 Task: Find connections with filter location Rāipur with filter topic #Workwith filter profile language German with filter current company TheMathCompany with filter school D.A.V. Public School - India with filter industry Retail Art Dealers with filter service category Family Law with filter keywords title Phone Survey Conductor
Action: Mouse moved to (586, 60)
Screenshot: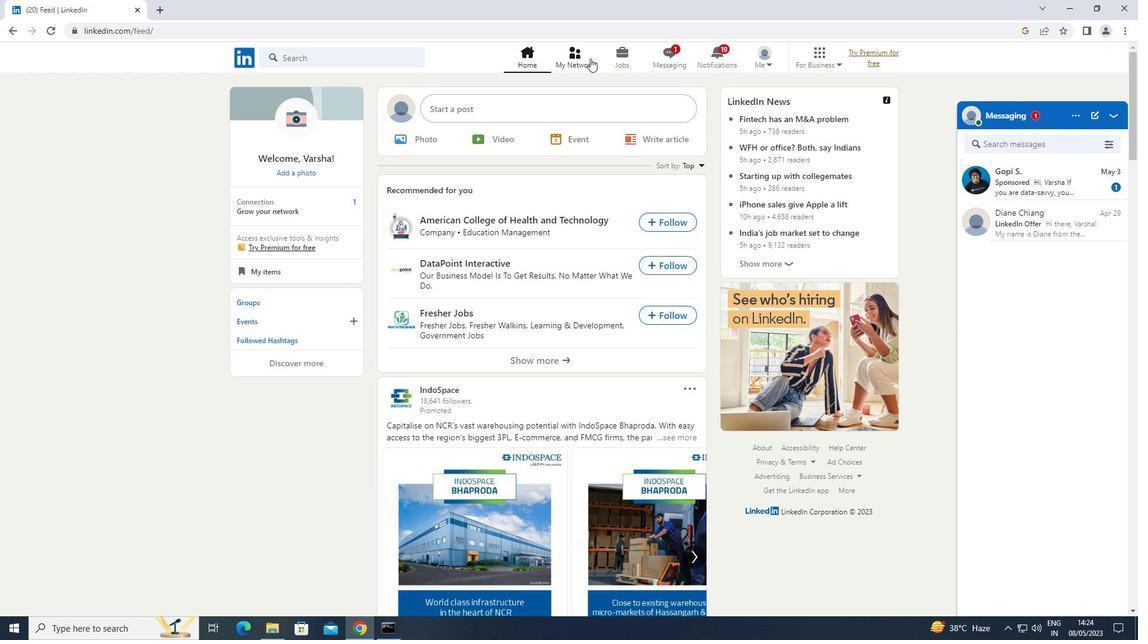 
Action: Mouse pressed left at (586, 60)
Screenshot: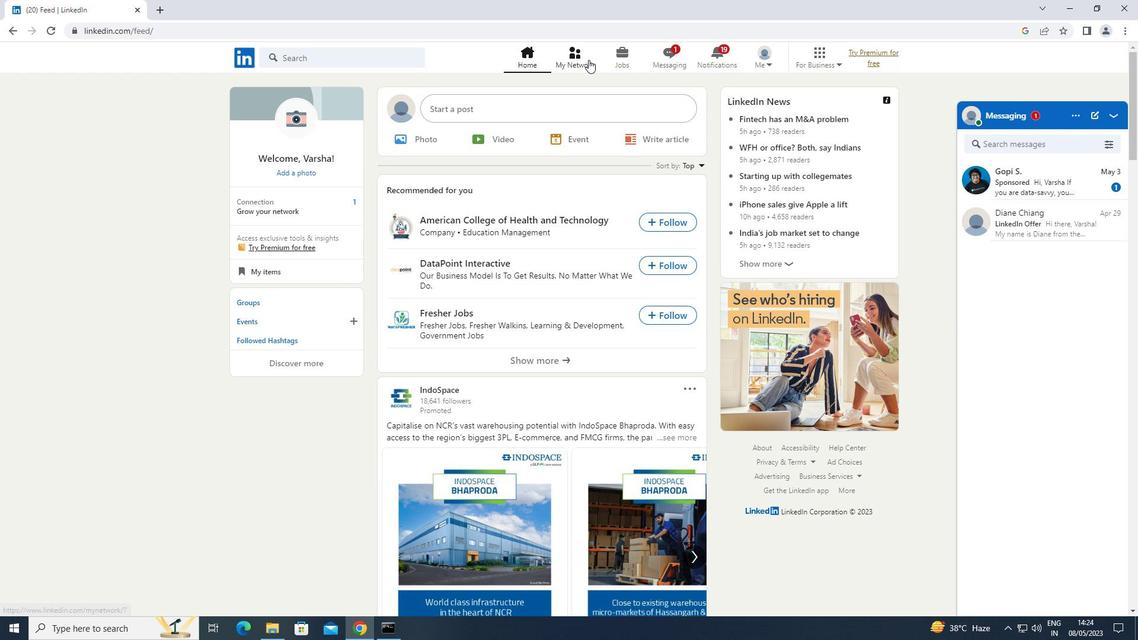 
Action: Mouse moved to (311, 120)
Screenshot: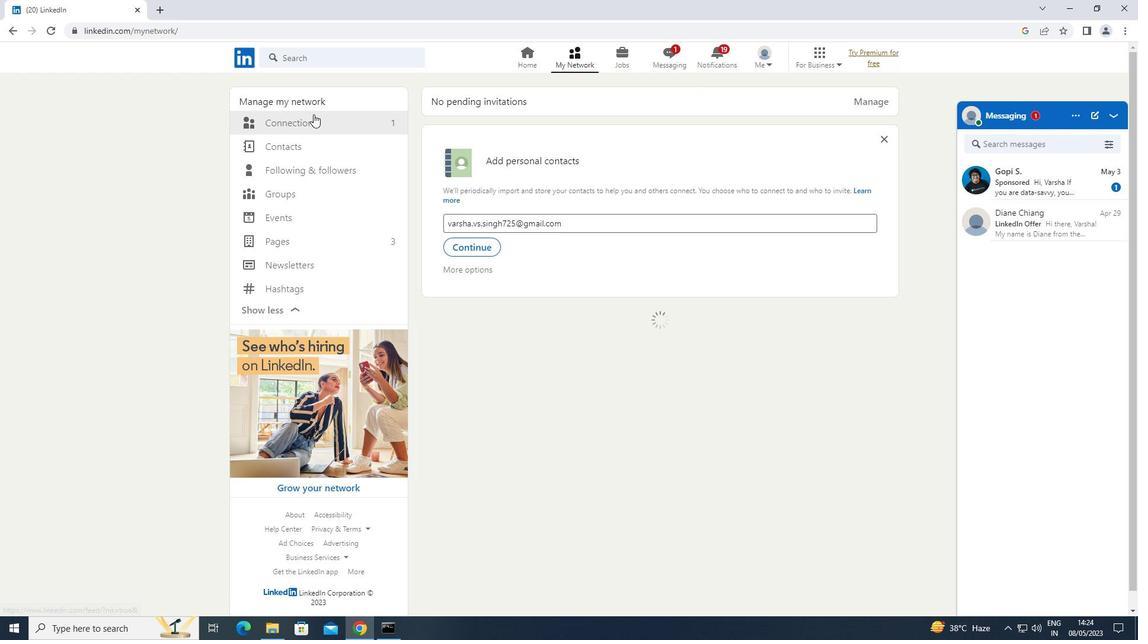 
Action: Mouse pressed left at (311, 120)
Screenshot: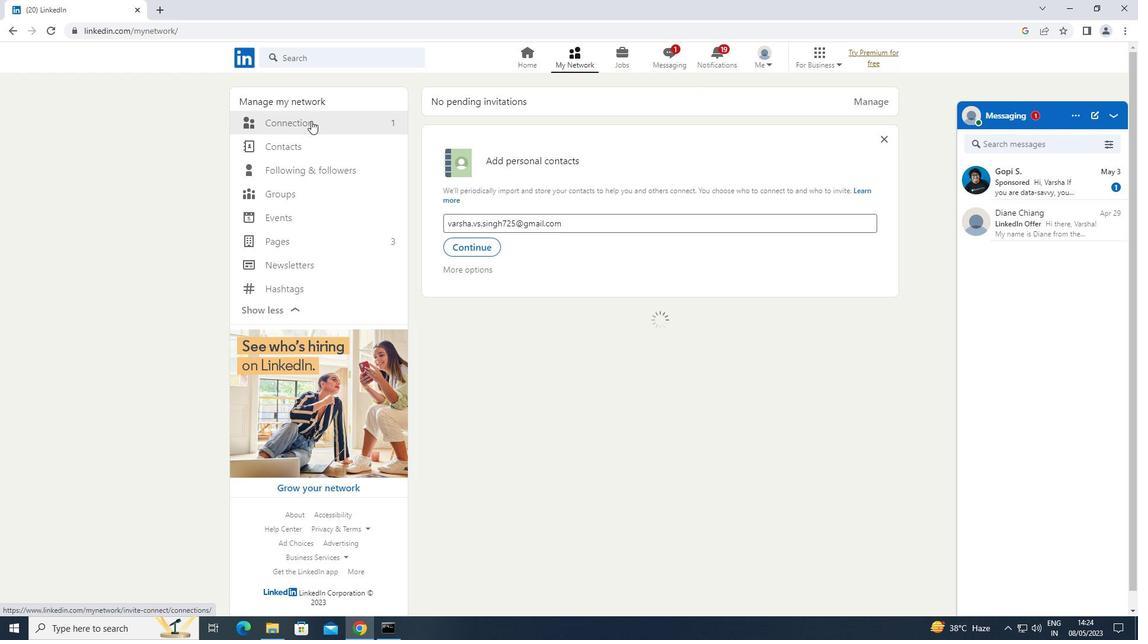 
Action: Mouse moved to (667, 121)
Screenshot: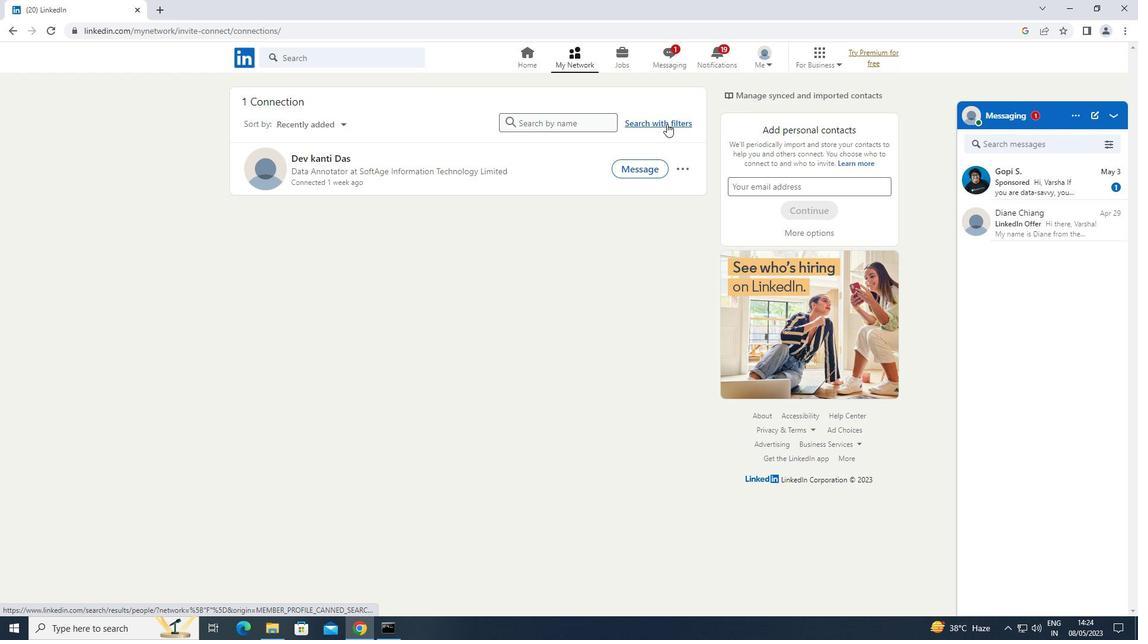 
Action: Mouse pressed left at (667, 121)
Screenshot: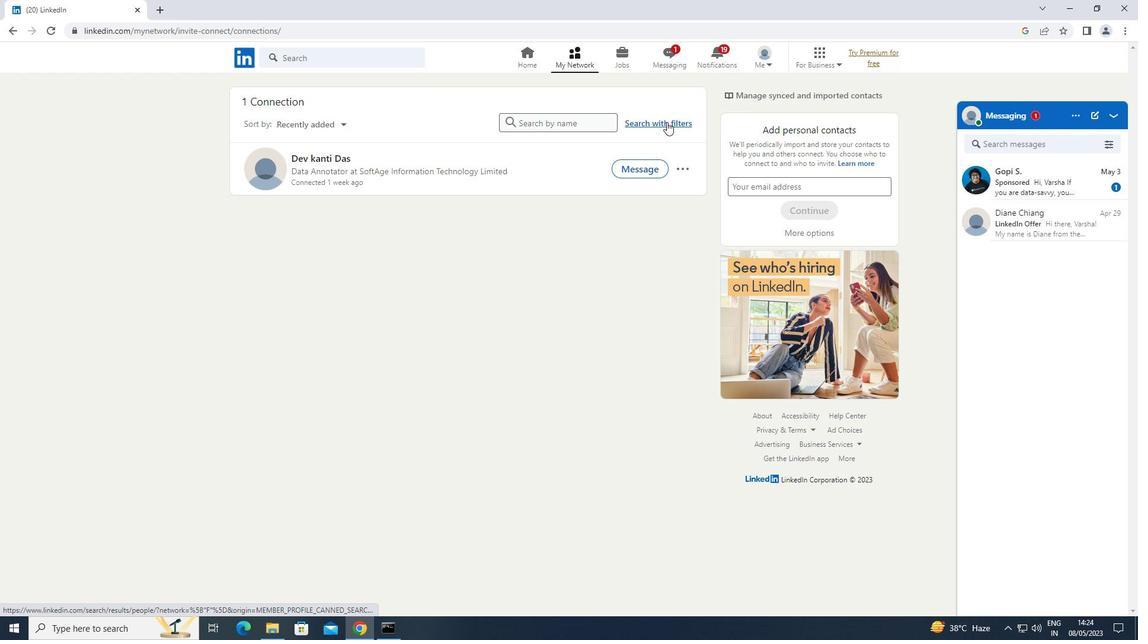 
Action: Mouse moved to (612, 94)
Screenshot: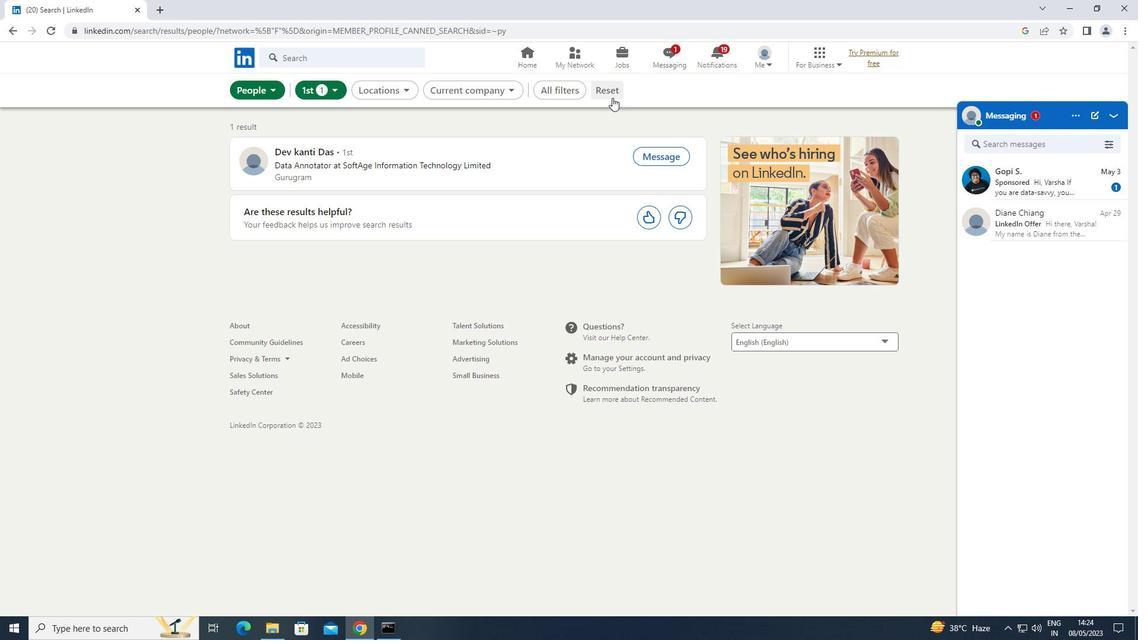 
Action: Mouse pressed left at (612, 94)
Screenshot: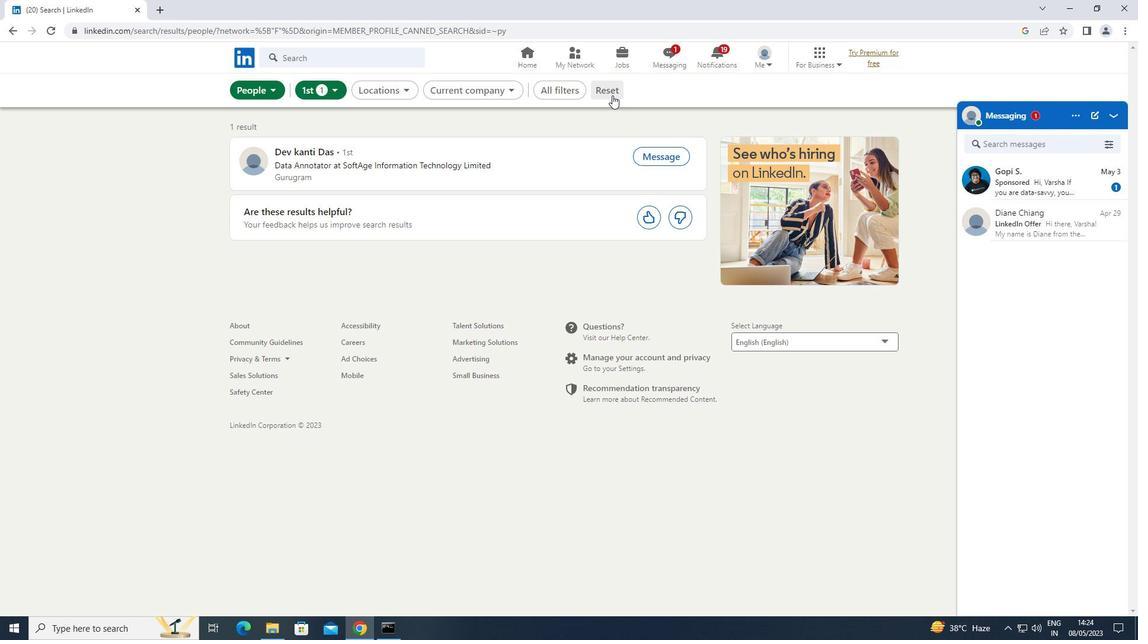 
Action: Mouse moved to (596, 94)
Screenshot: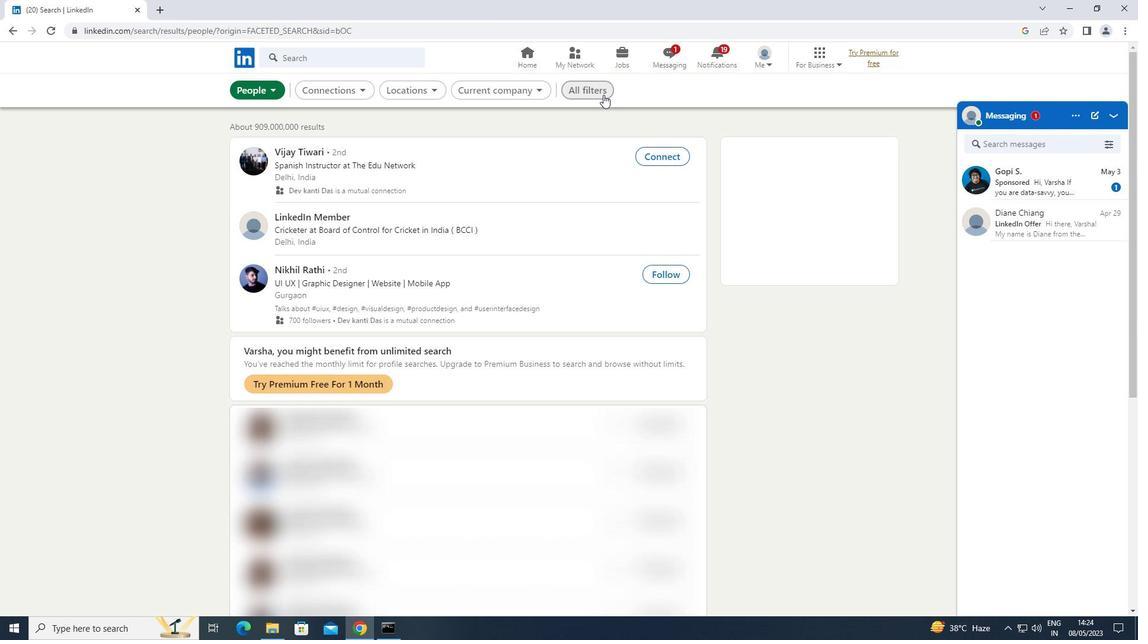 
Action: Mouse pressed left at (596, 94)
Screenshot: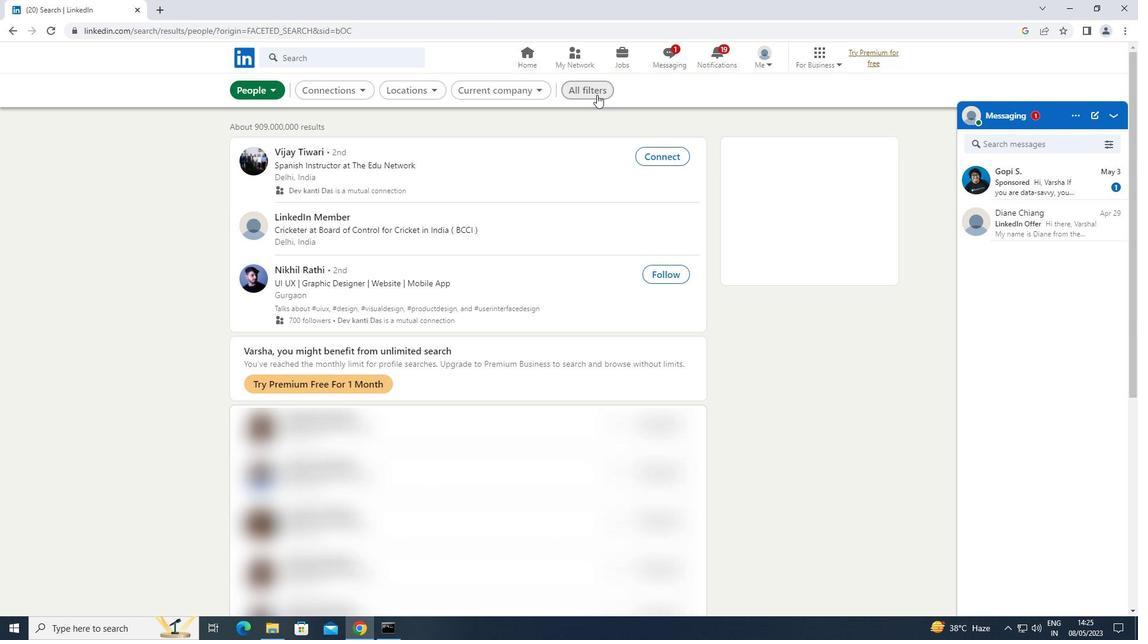 
Action: Mouse moved to (896, 260)
Screenshot: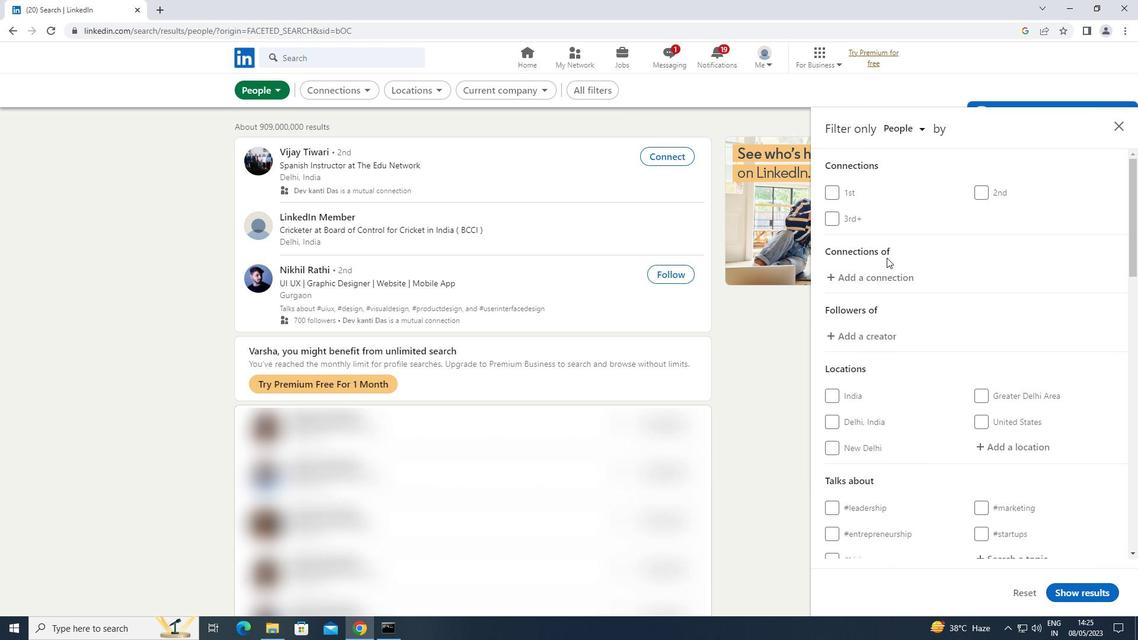 
Action: Mouse scrolled (896, 259) with delta (0, 0)
Screenshot: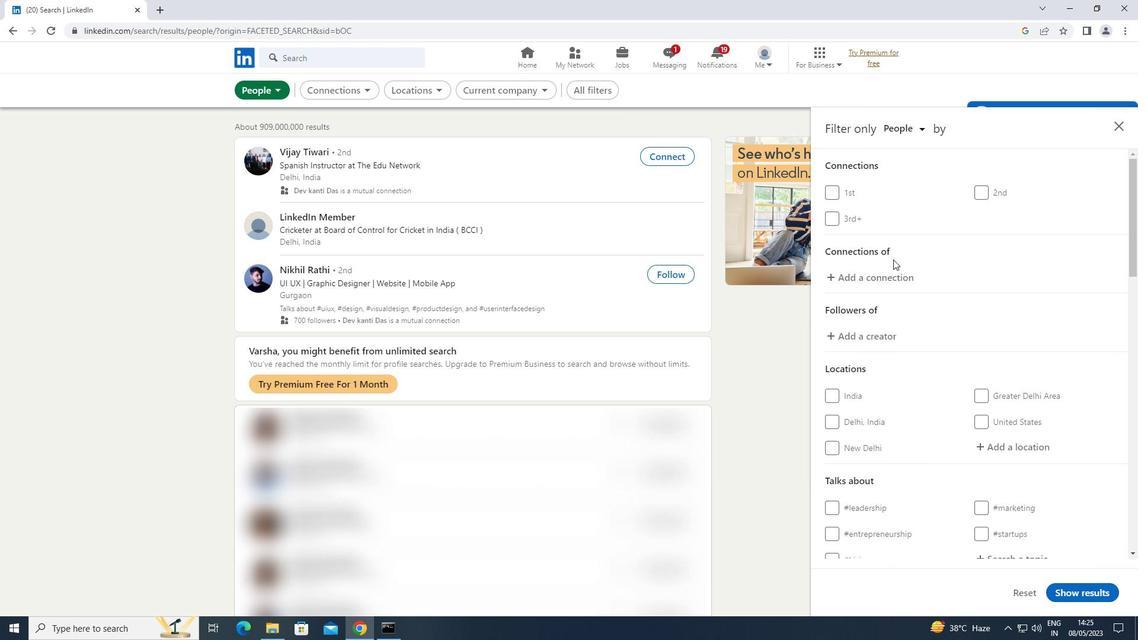 
Action: Mouse moved to (897, 260)
Screenshot: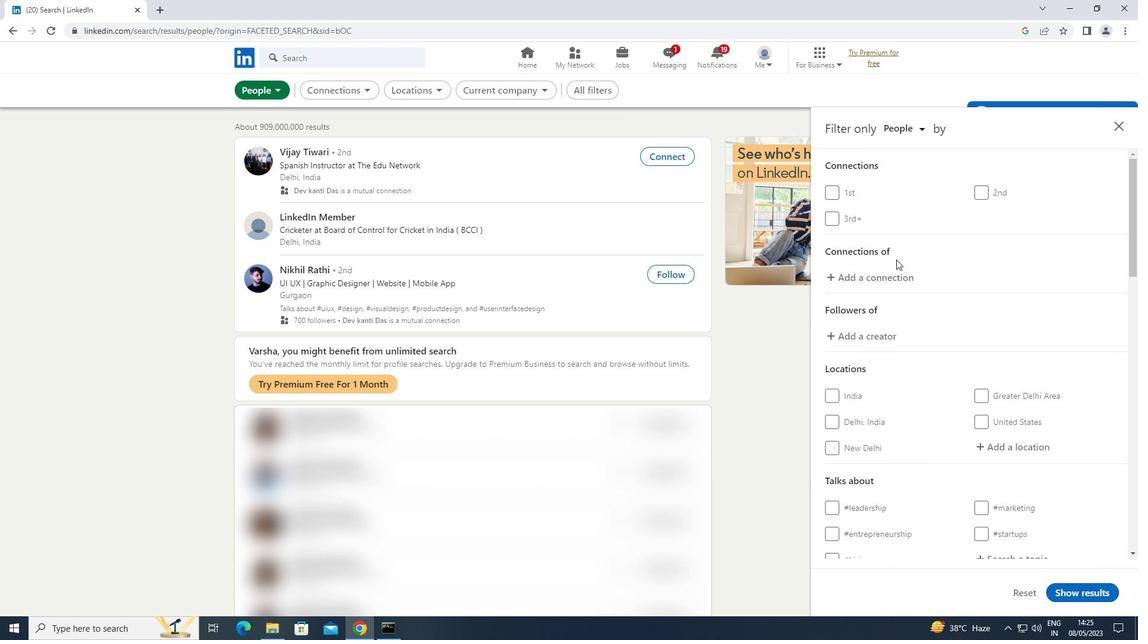 
Action: Mouse scrolled (897, 259) with delta (0, 0)
Screenshot: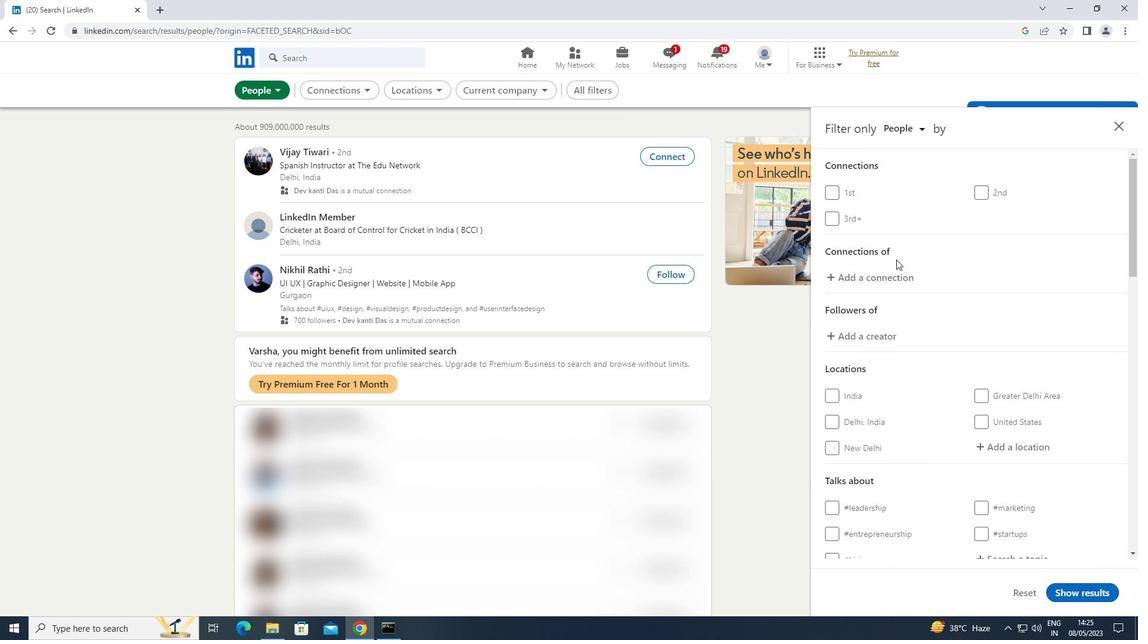 
Action: Mouse scrolled (897, 259) with delta (0, 0)
Screenshot: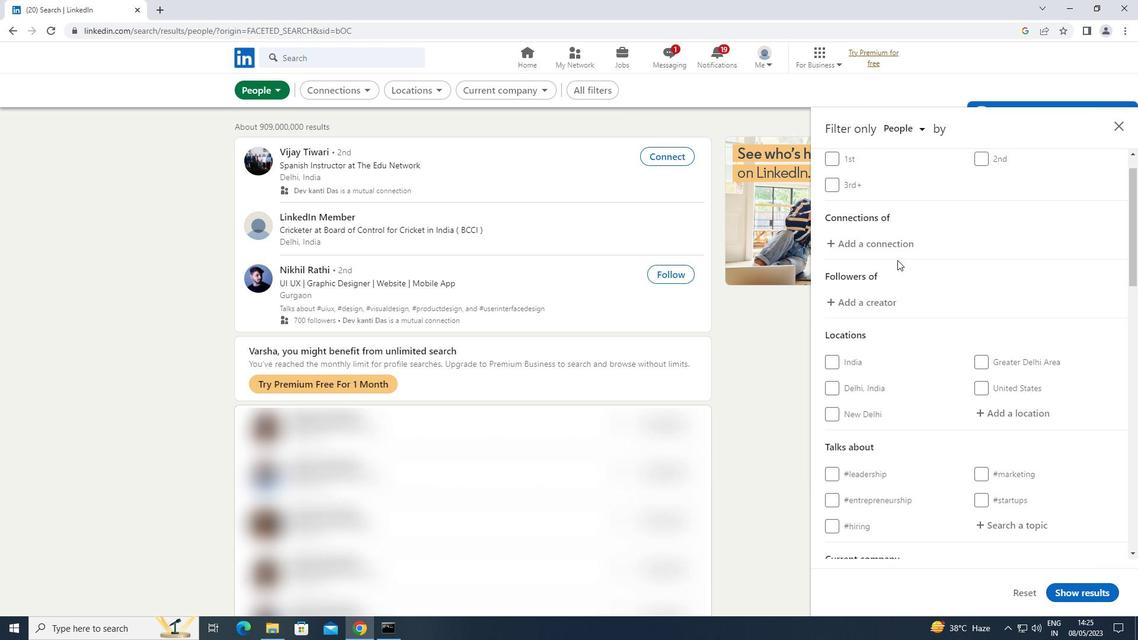 
Action: Mouse moved to (1005, 273)
Screenshot: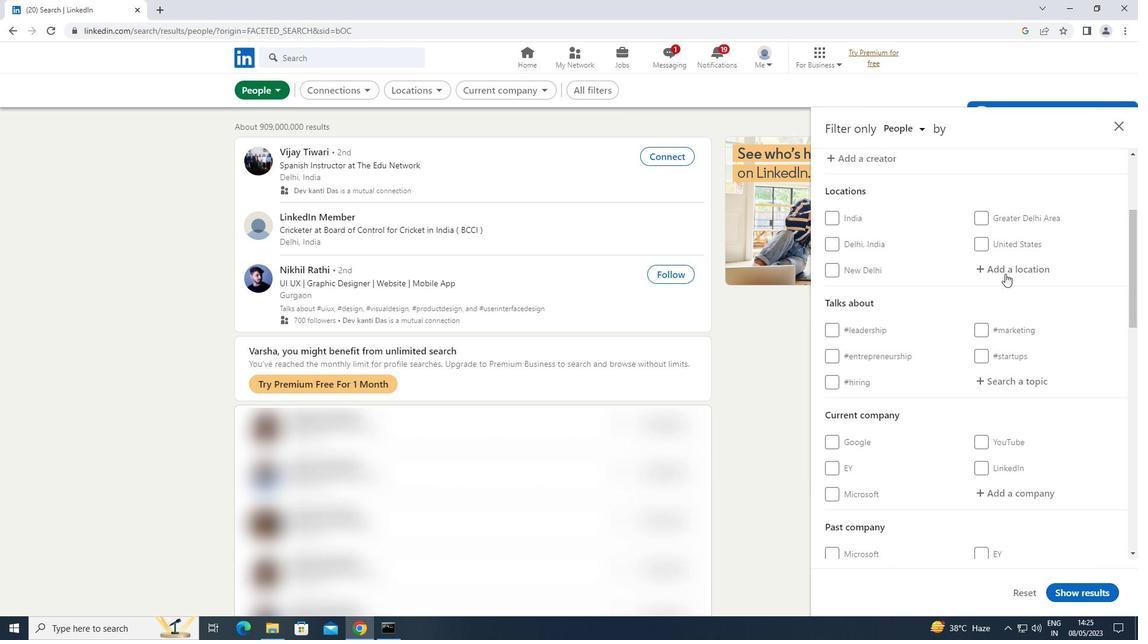 
Action: Mouse pressed left at (1005, 273)
Screenshot: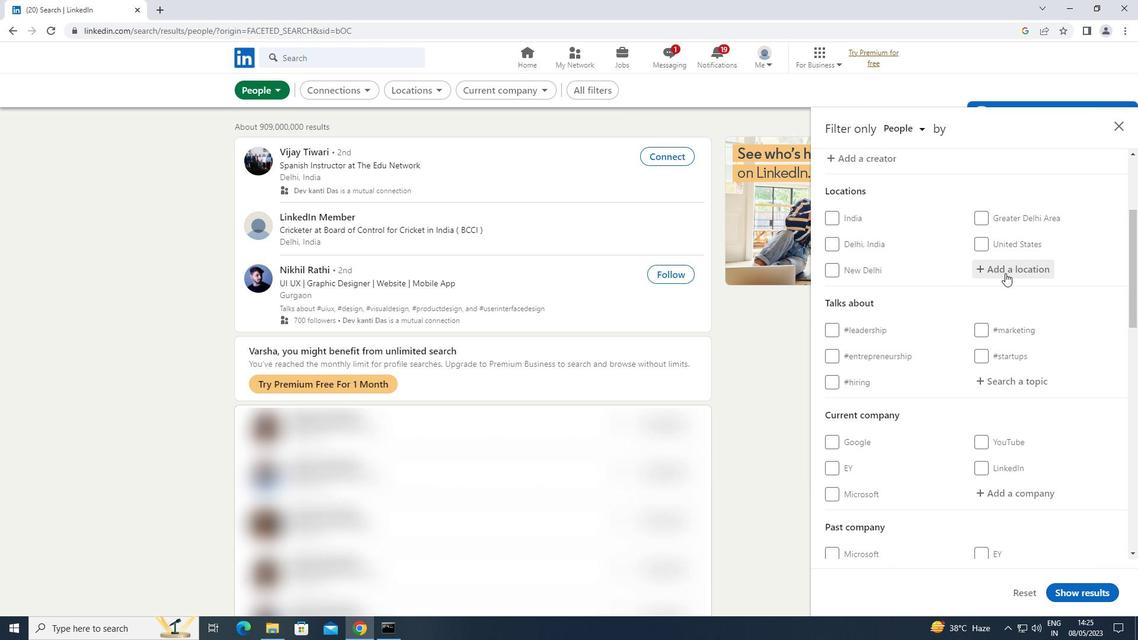 
Action: Mouse moved to (1005, 272)
Screenshot: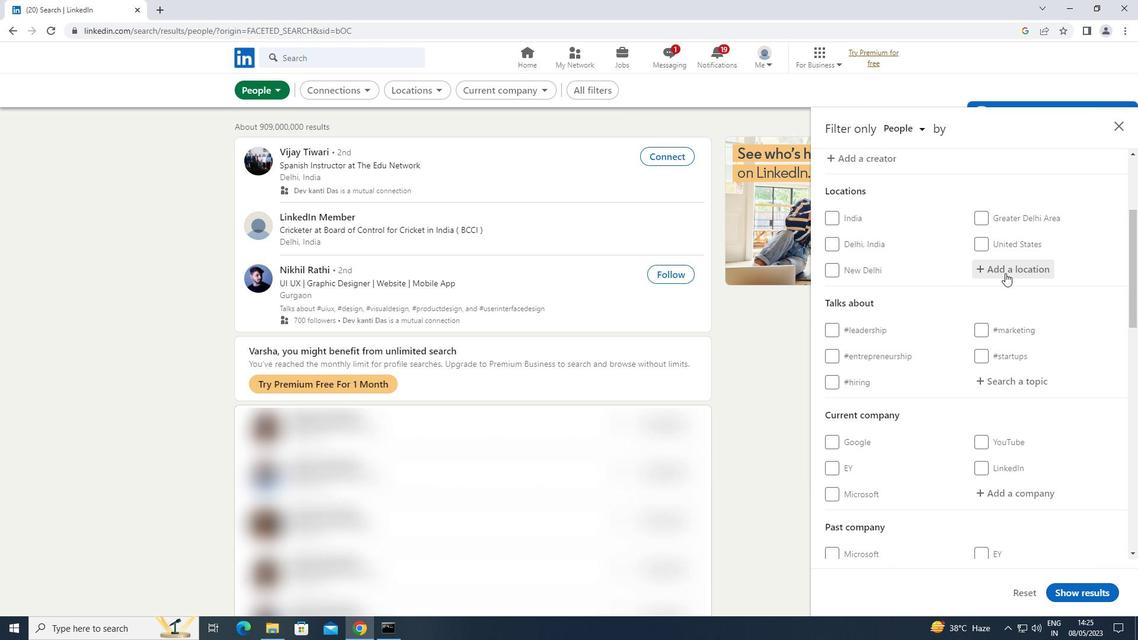 
Action: Key pressed <Key.shift>RAIPUR<Key.enter>
Screenshot: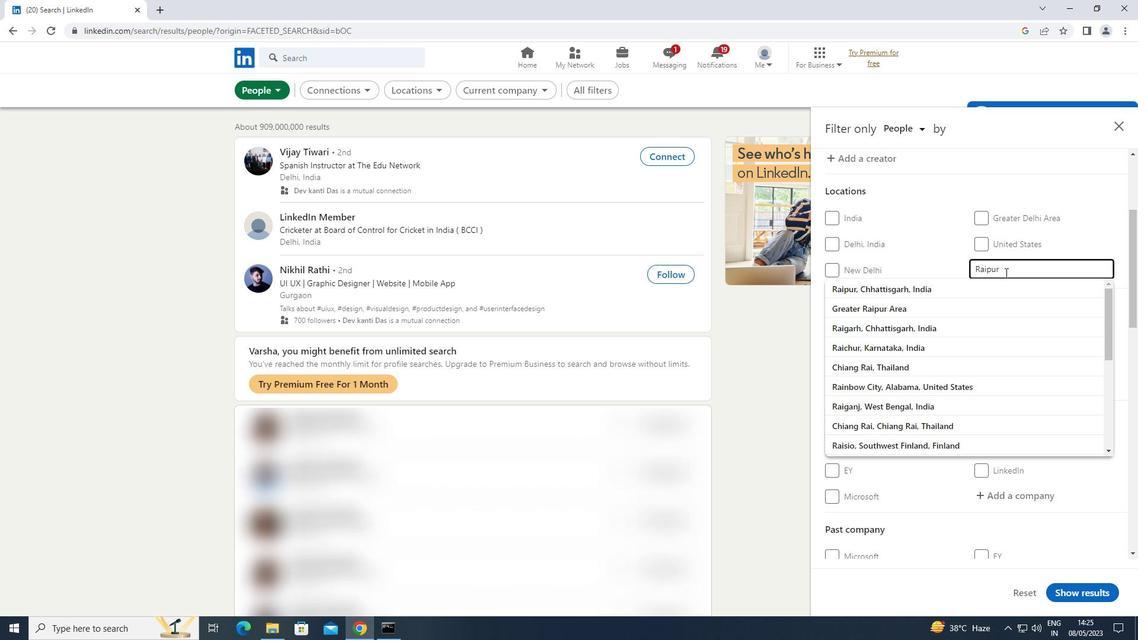 
Action: Mouse moved to (1021, 384)
Screenshot: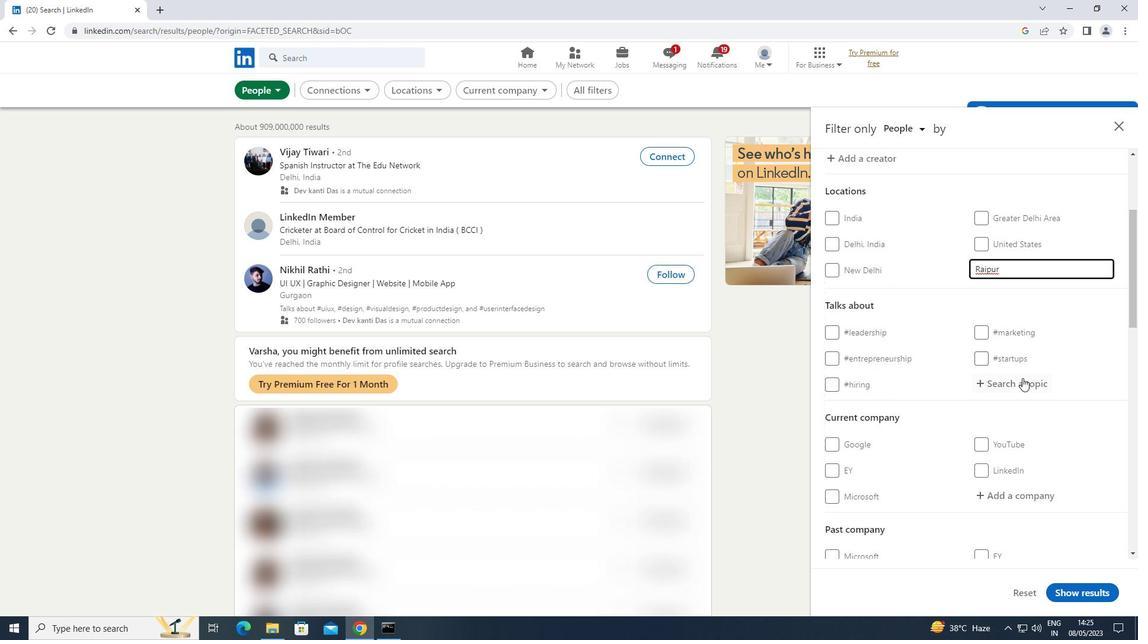 
Action: Mouse pressed left at (1021, 384)
Screenshot: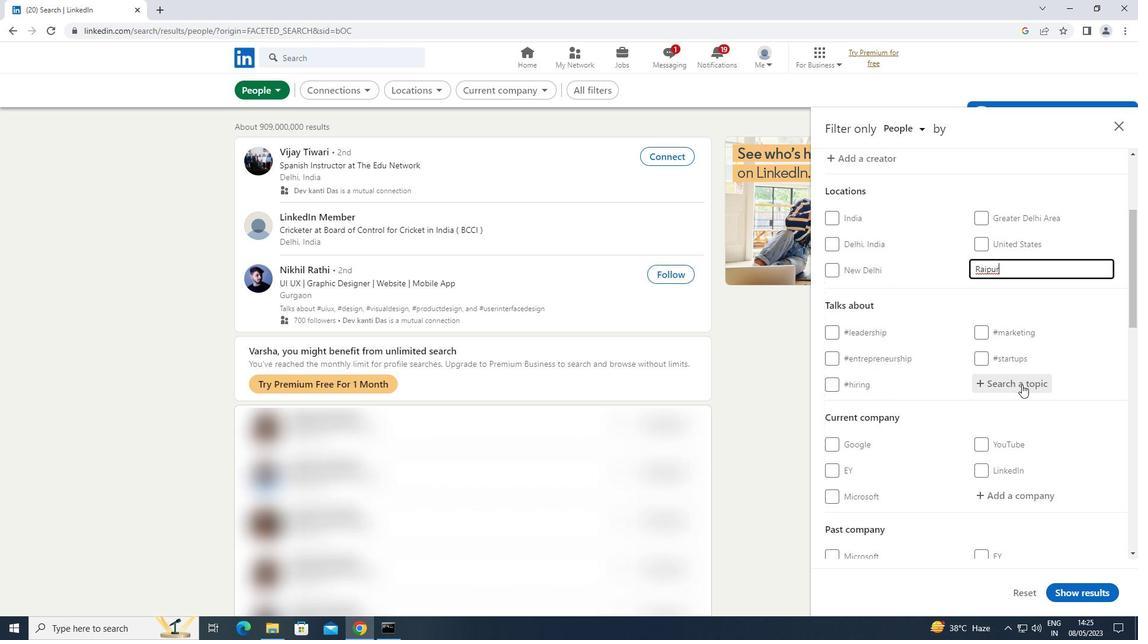 
Action: Mouse moved to (1022, 384)
Screenshot: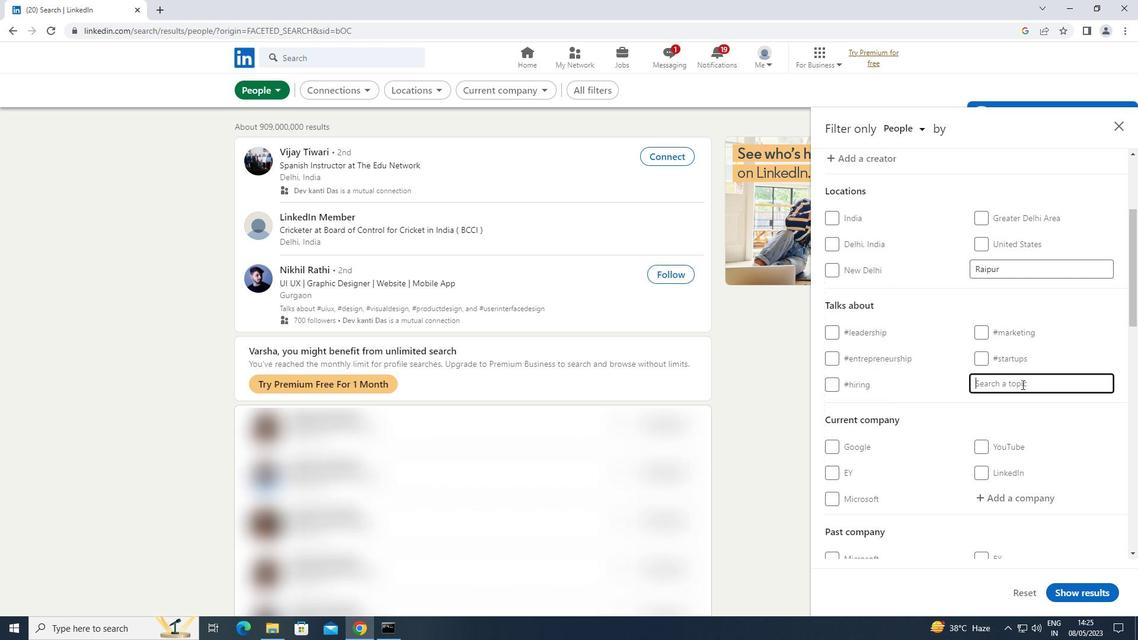 
Action: Key pressed <Key.shift>WORK
Screenshot: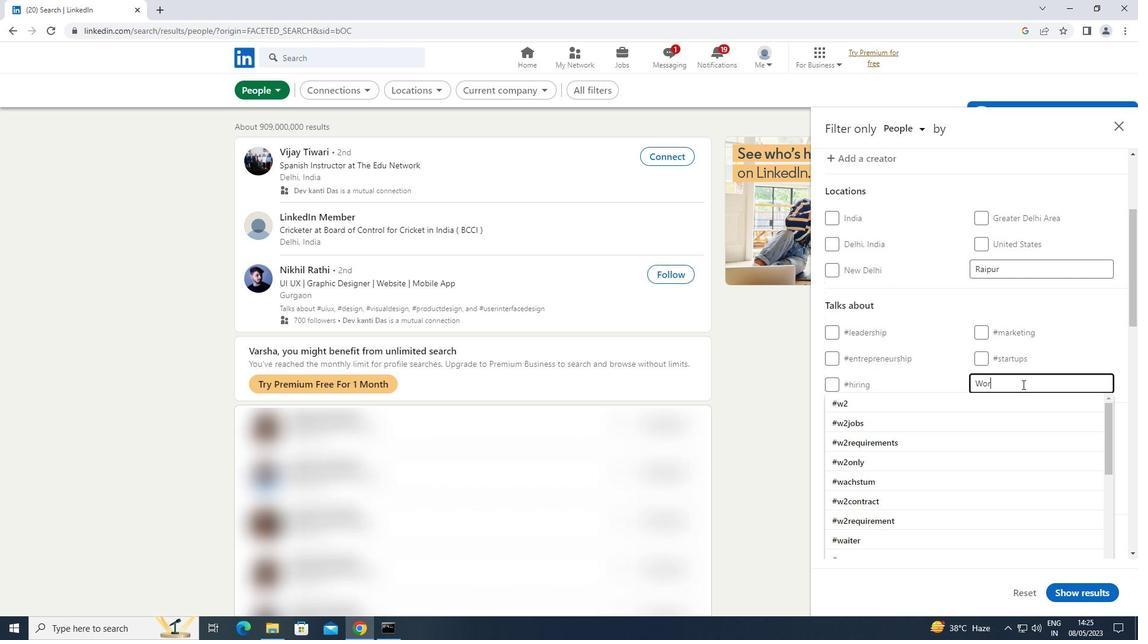 
Action: Mouse moved to (899, 400)
Screenshot: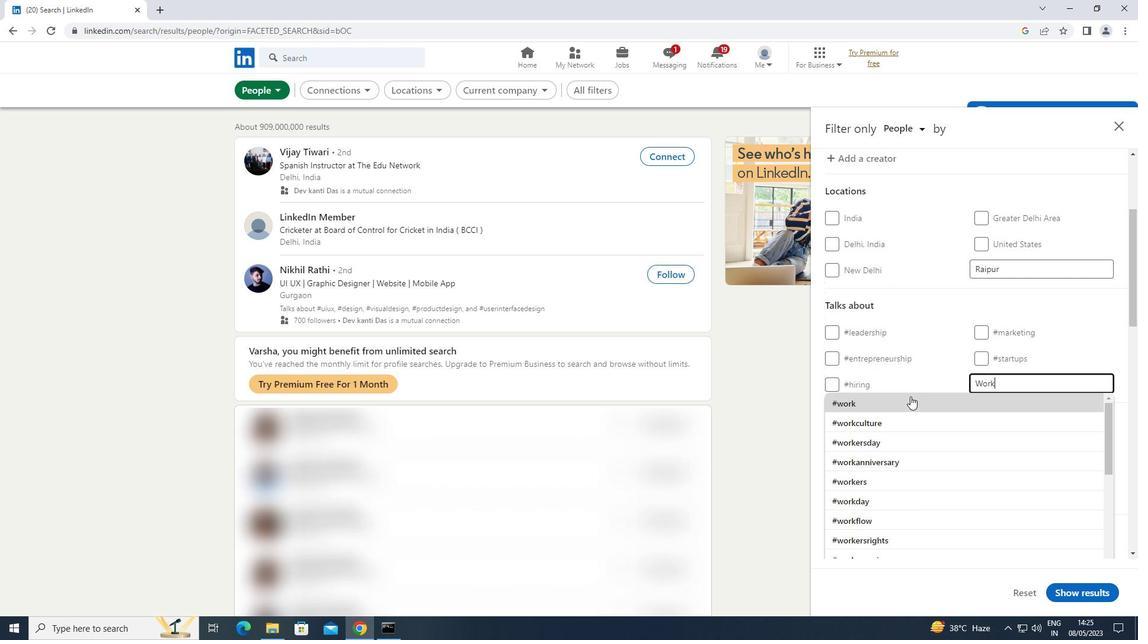 
Action: Mouse pressed left at (899, 400)
Screenshot: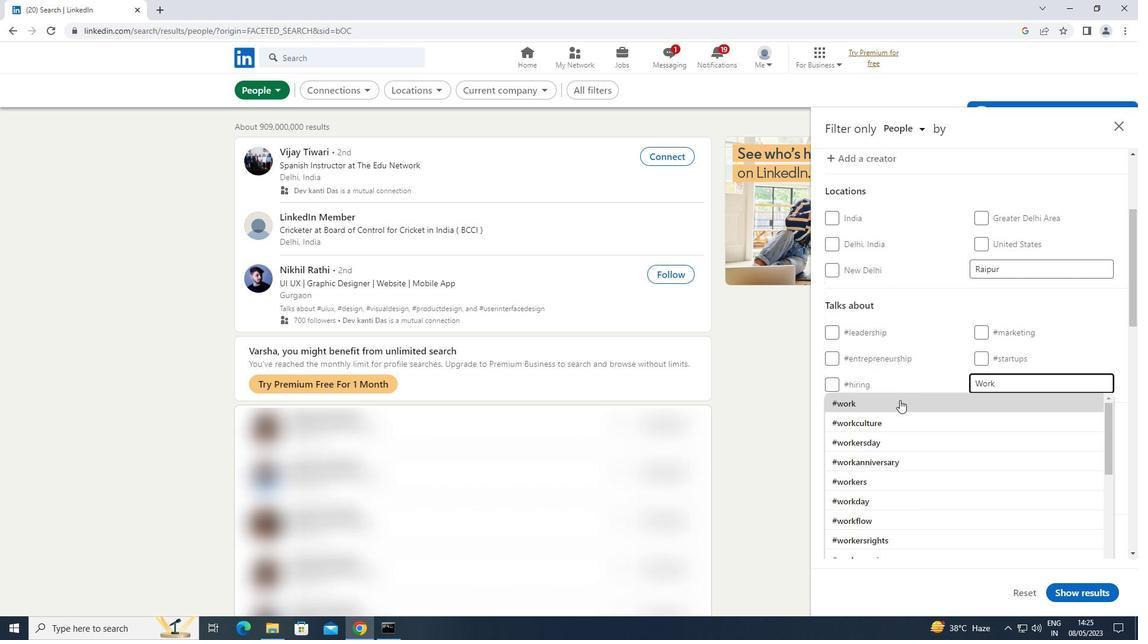 
Action: Mouse scrolled (899, 399) with delta (0, 0)
Screenshot: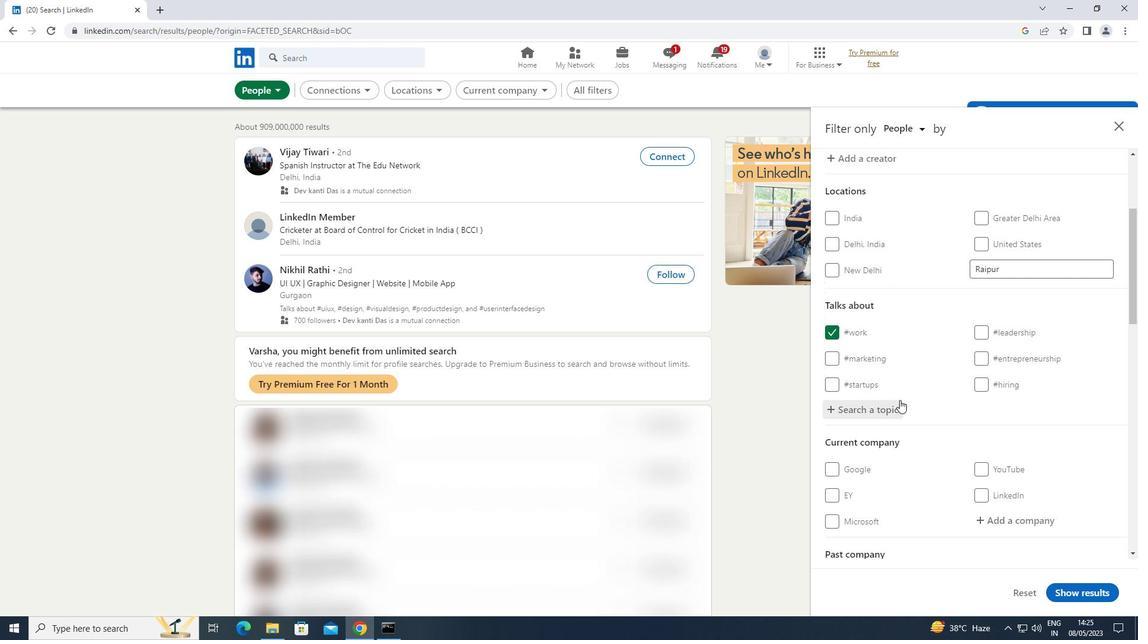 
Action: Mouse scrolled (899, 399) with delta (0, 0)
Screenshot: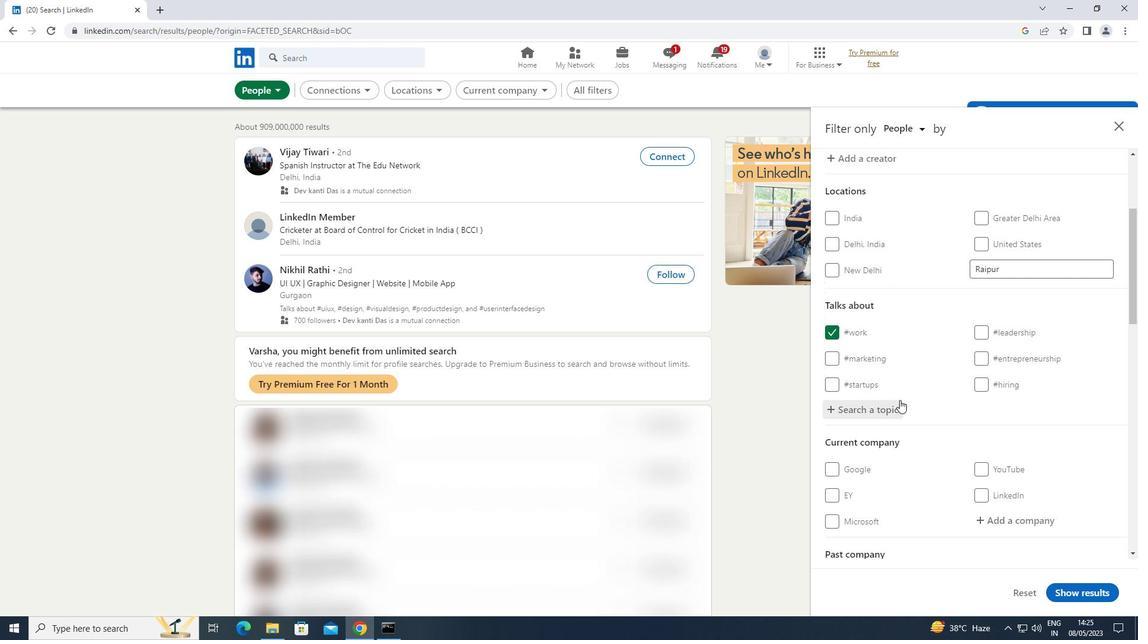 
Action: Mouse scrolled (899, 399) with delta (0, 0)
Screenshot: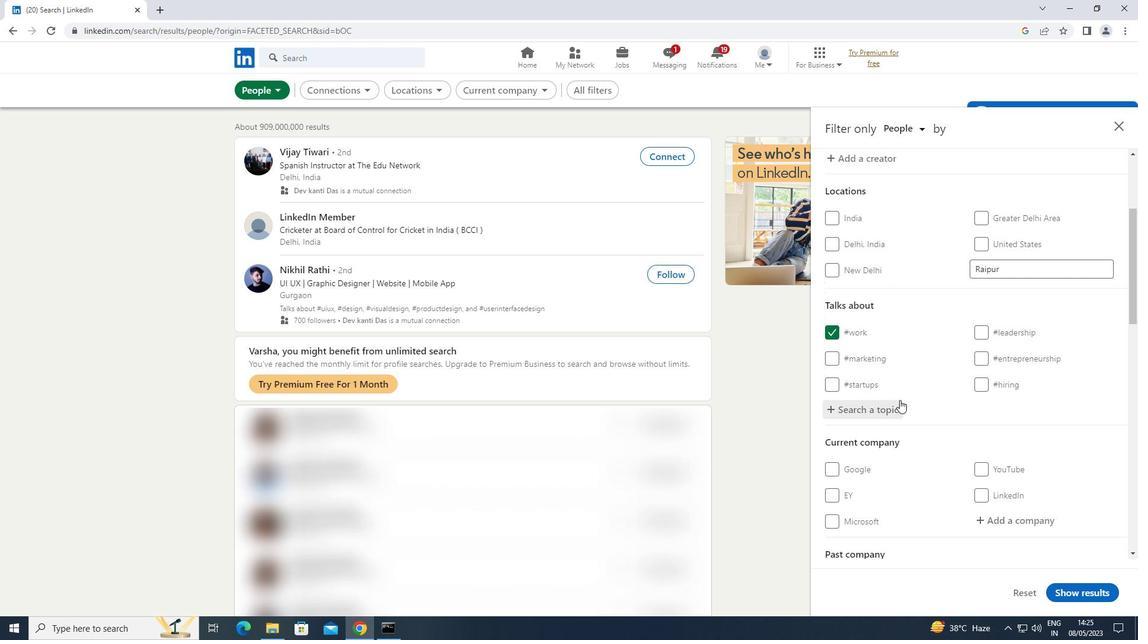 
Action: Mouse scrolled (899, 399) with delta (0, 0)
Screenshot: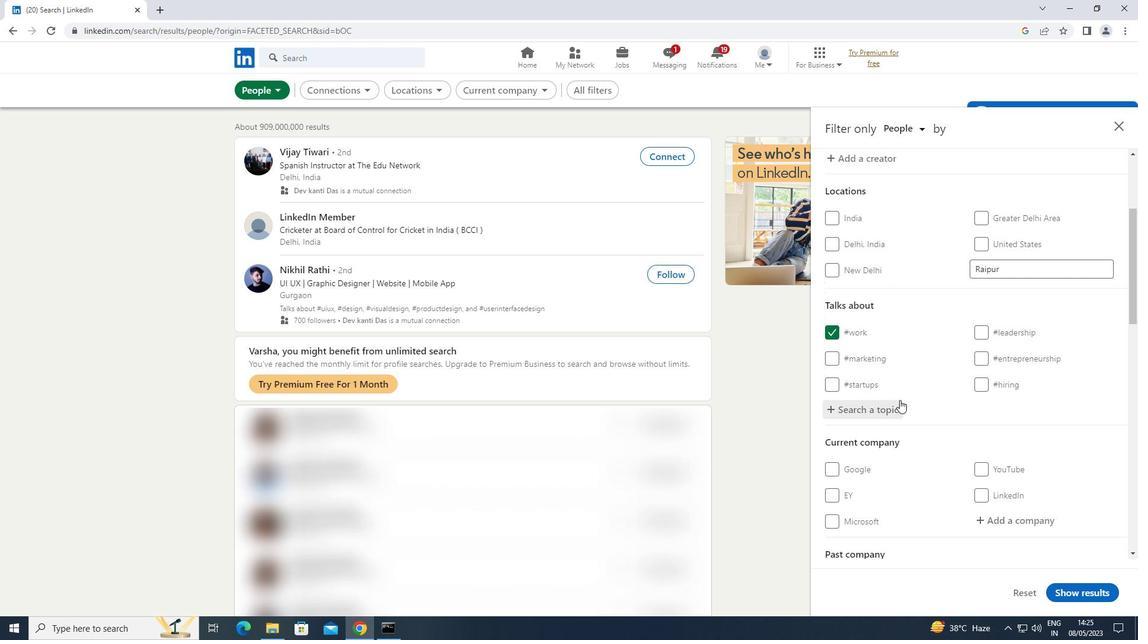 
Action: Mouse scrolled (899, 399) with delta (0, 0)
Screenshot: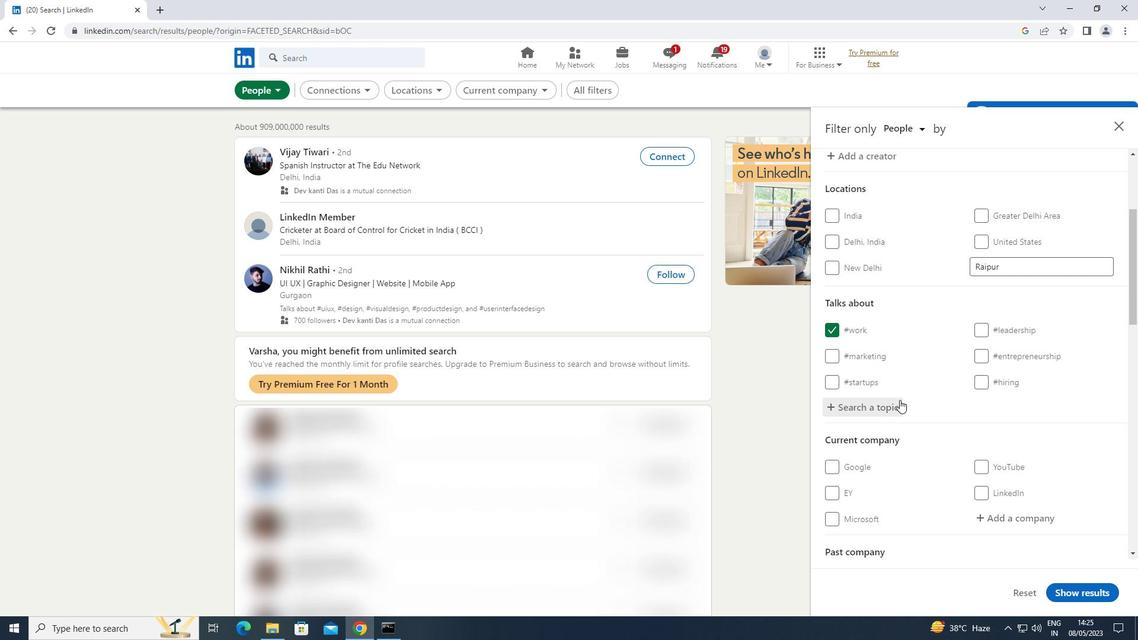 
Action: Mouse scrolled (899, 399) with delta (0, 0)
Screenshot: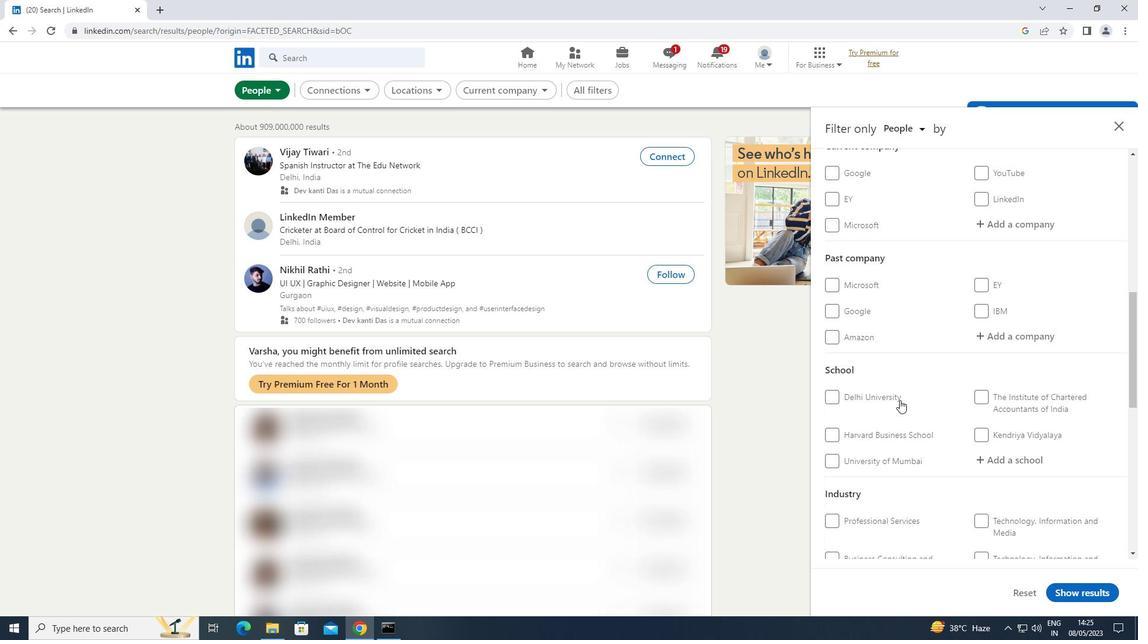 
Action: Mouse scrolled (899, 399) with delta (0, 0)
Screenshot: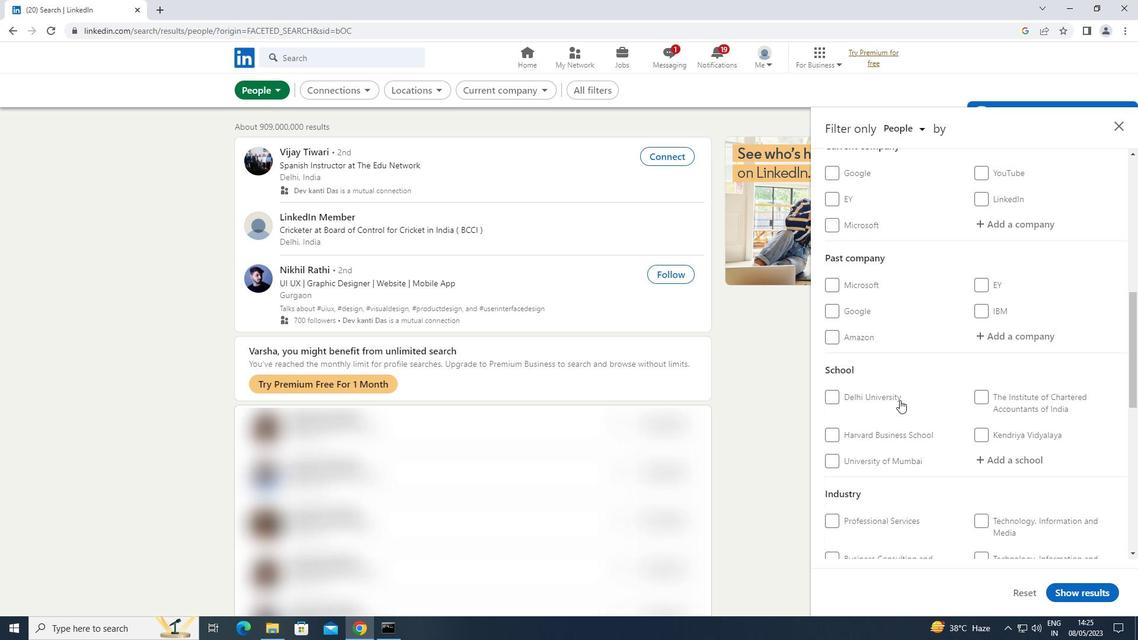 
Action: Mouse scrolled (899, 399) with delta (0, 0)
Screenshot: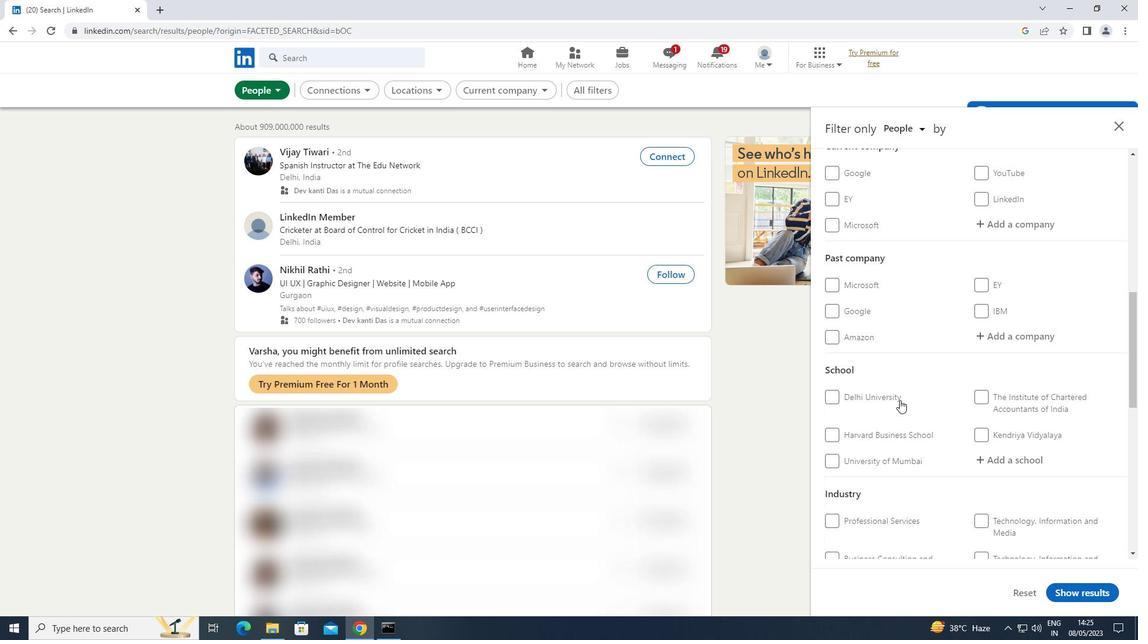 
Action: Mouse moved to (900, 400)
Screenshot: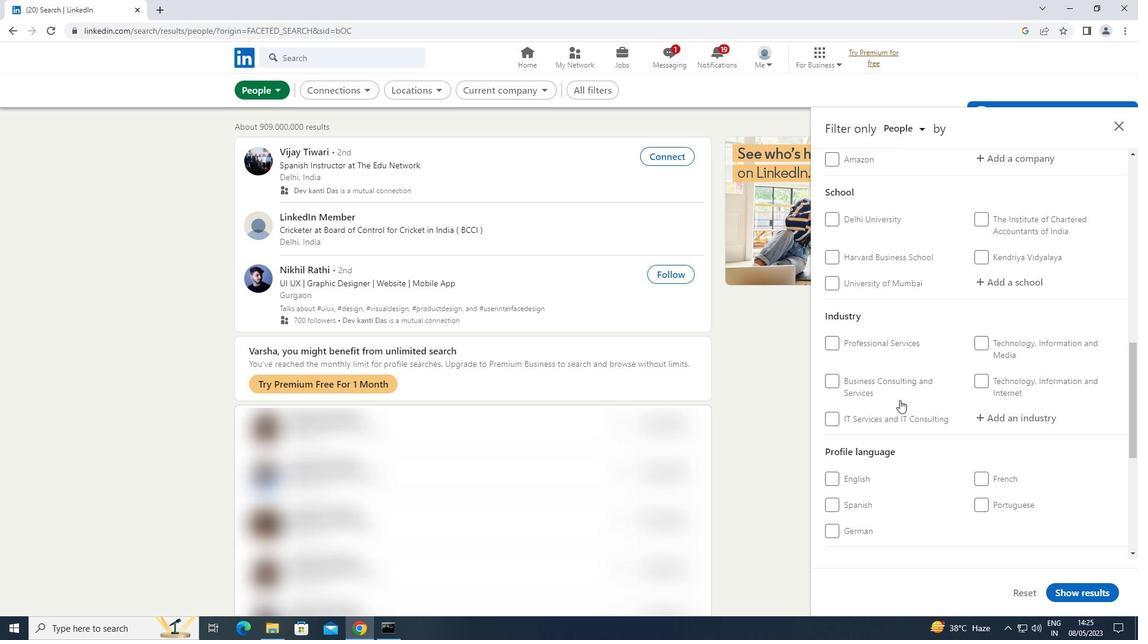 
Action: Mouse scrolled (900, 399) with delta (0, 0)
Screenshot: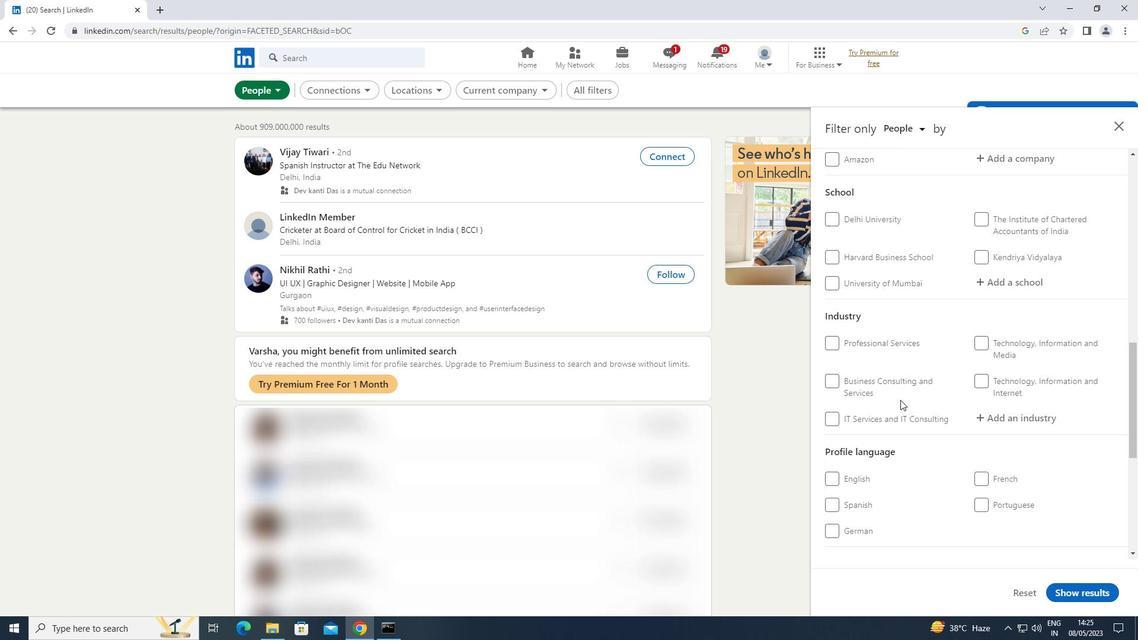 
Action: Mouse moved to (832, 470)
Screenshot: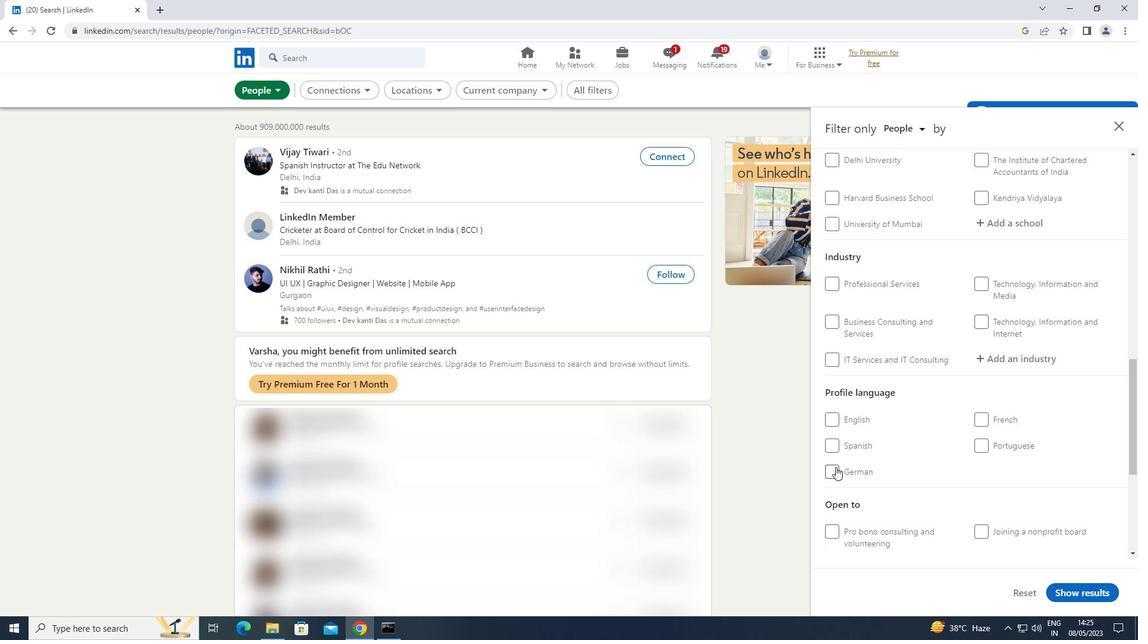 
Action: Mouse pressed left at (832, 470)
Screenshot: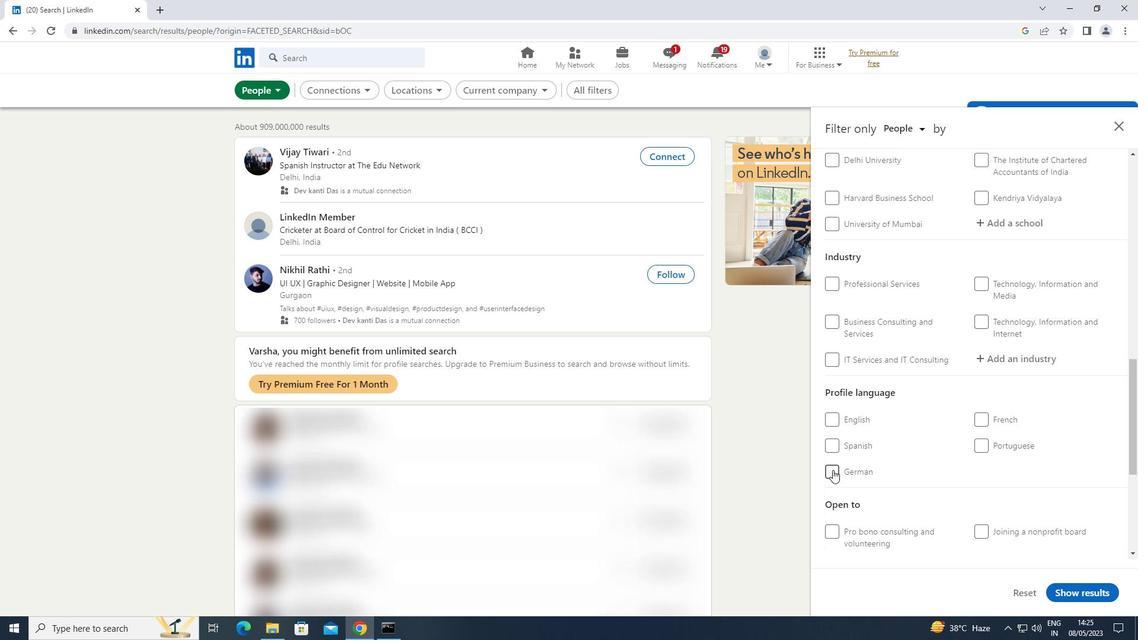 
Action: Mouse moved to (837, 465)
Screenshot: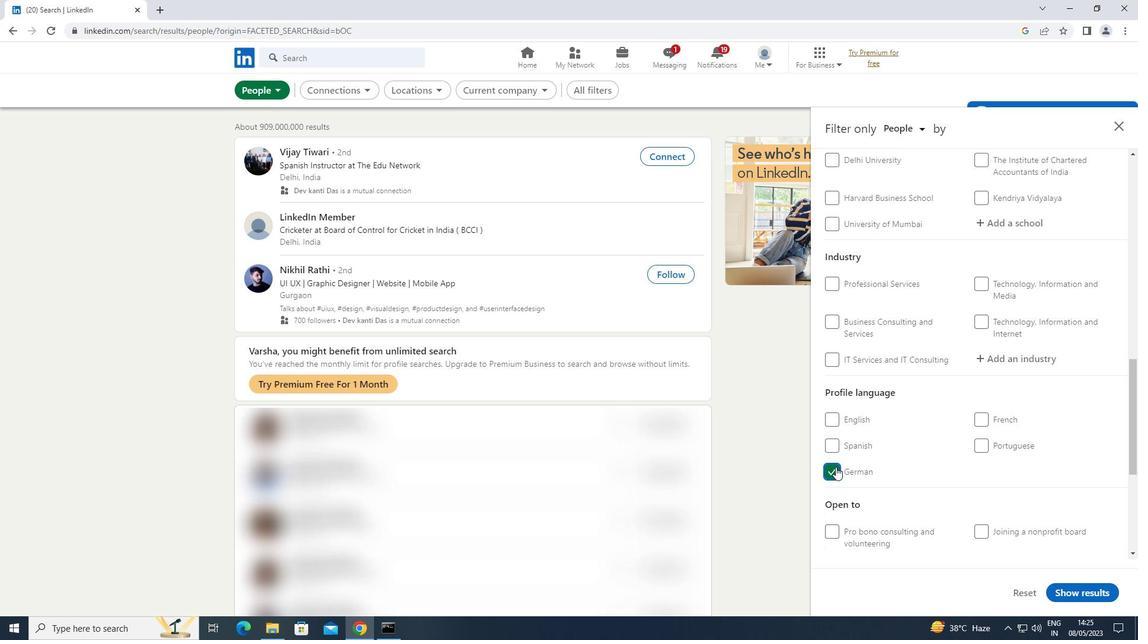 
Action: Mouse scrolled (837, 465) with delta (0, 0)
Screenshot: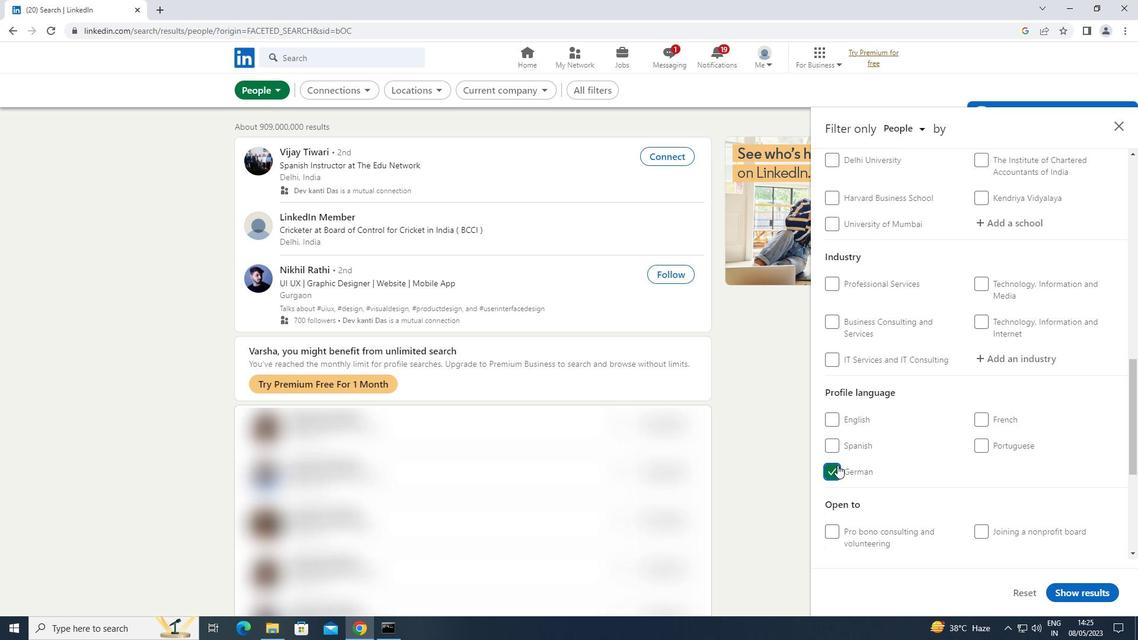 
Action: Mouse moved to (839, 463)
Screenshot: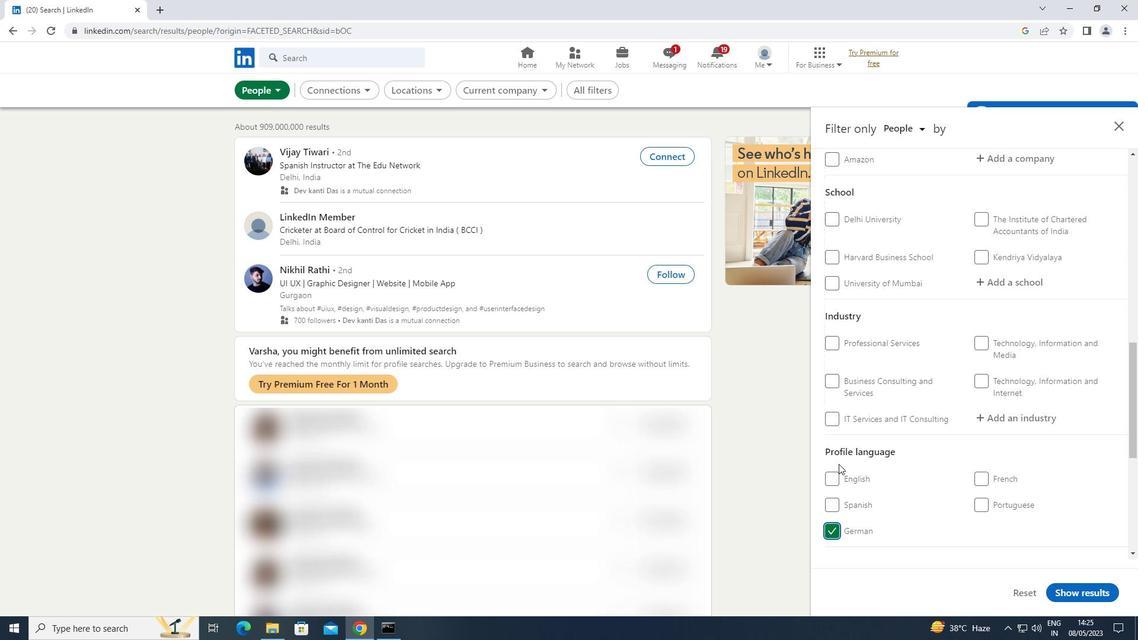 
Action: Mouse scrolled (839, 464) with delta (0, 0)
Screenshot: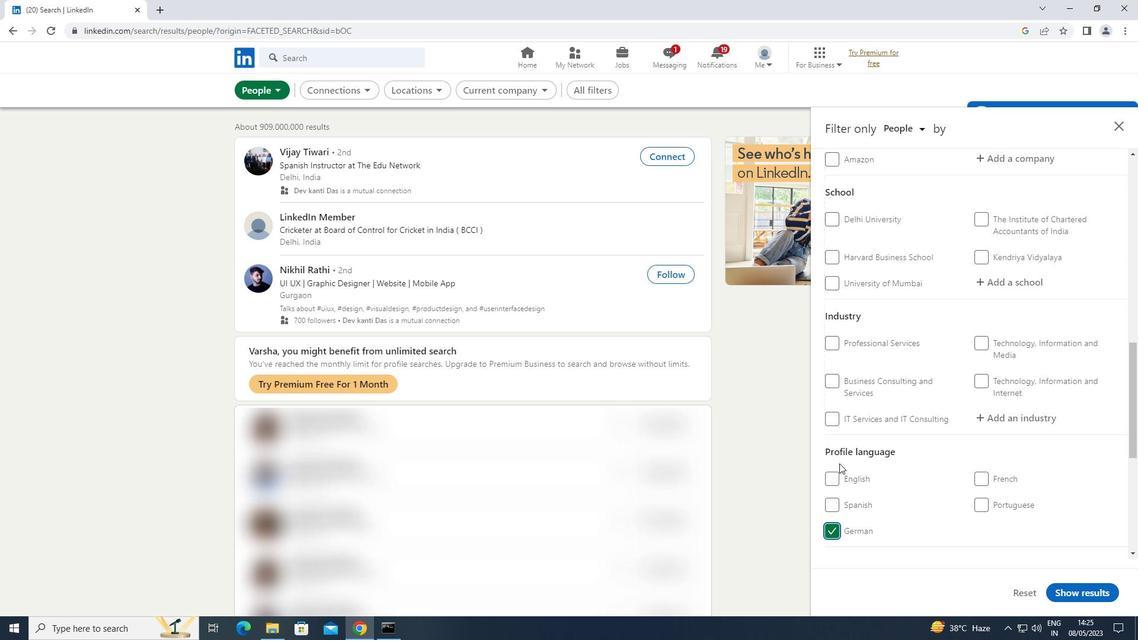 
Action: Mouse scrolled (839, 464) with delta (0, 0)
Screenshot: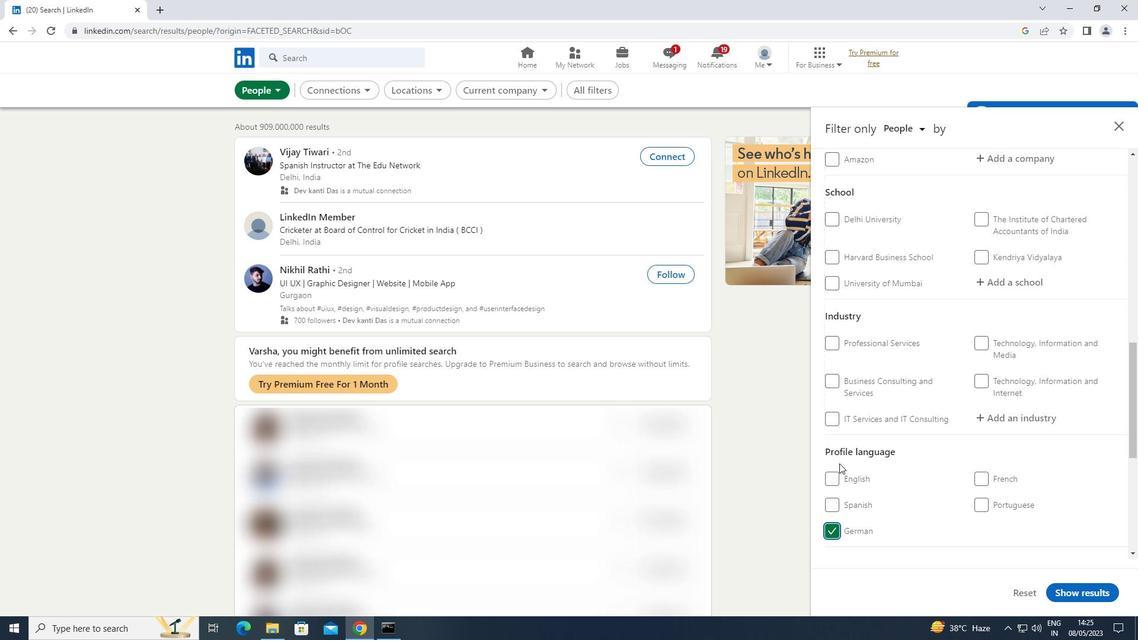
Action: Mouse moved to (839, 462)
Screenshot: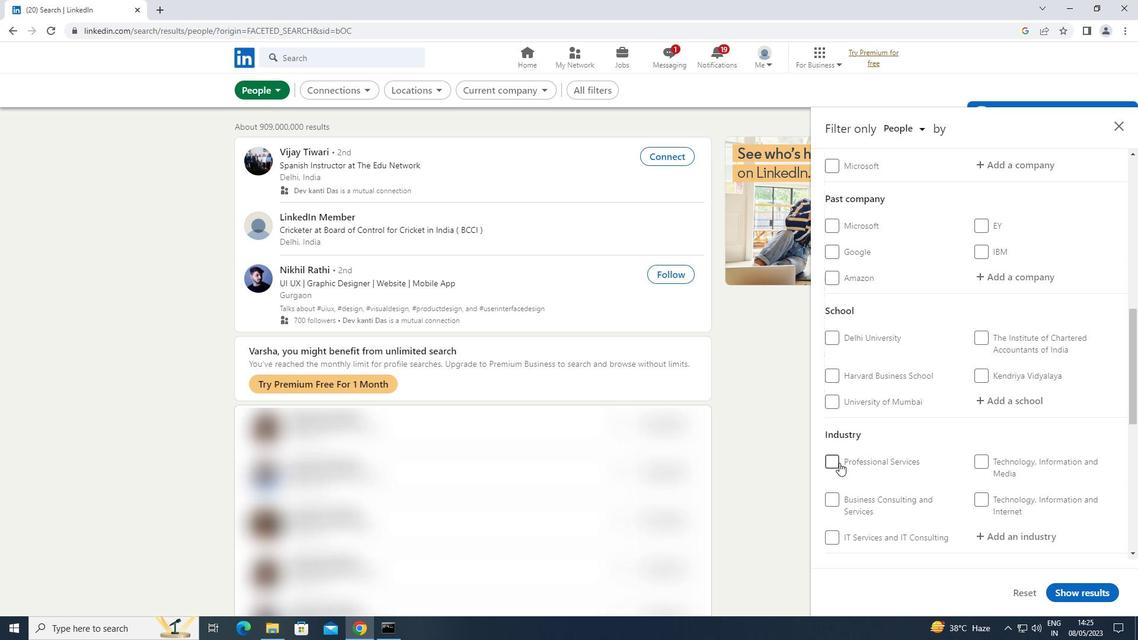 
Action: Mouse scrolled (839, 463) with delta (0, 0)
Screenshot: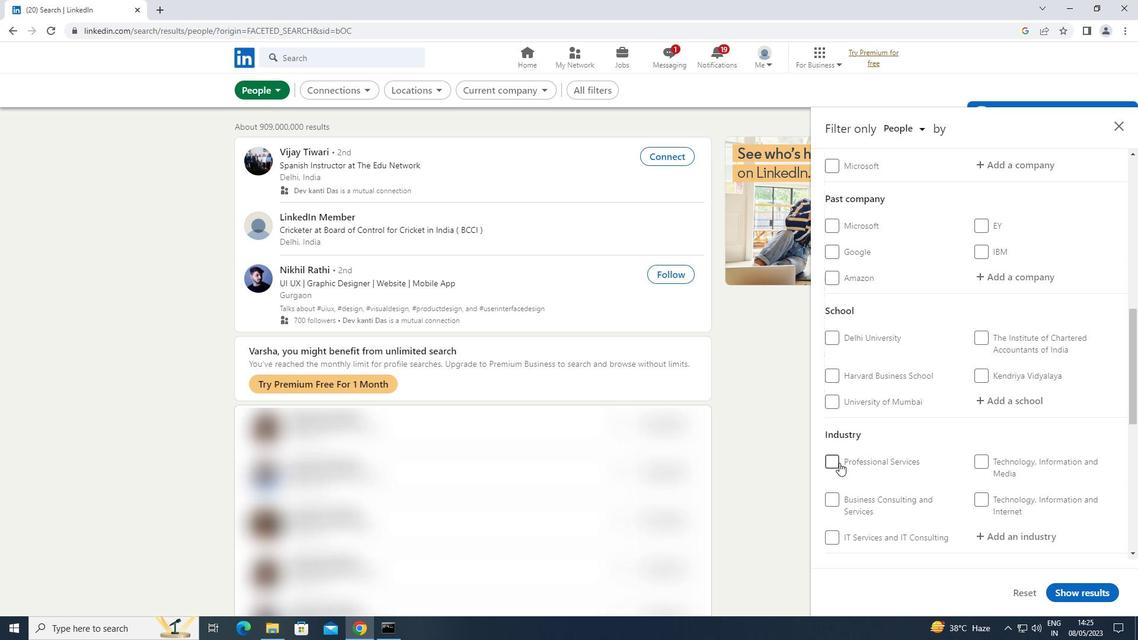 
Action: Mouse scrolled (839, 463) with delta (0, 0)
Screenshot: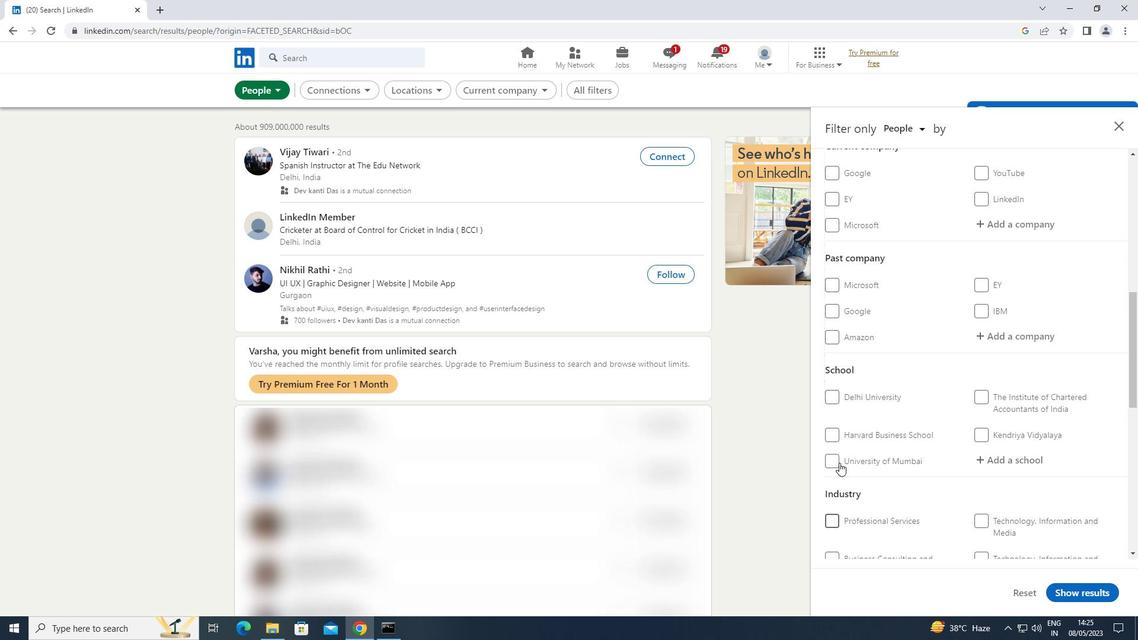 
Action: Mouse scrolled (839, 463) with delta (0, 0)
Screenshot: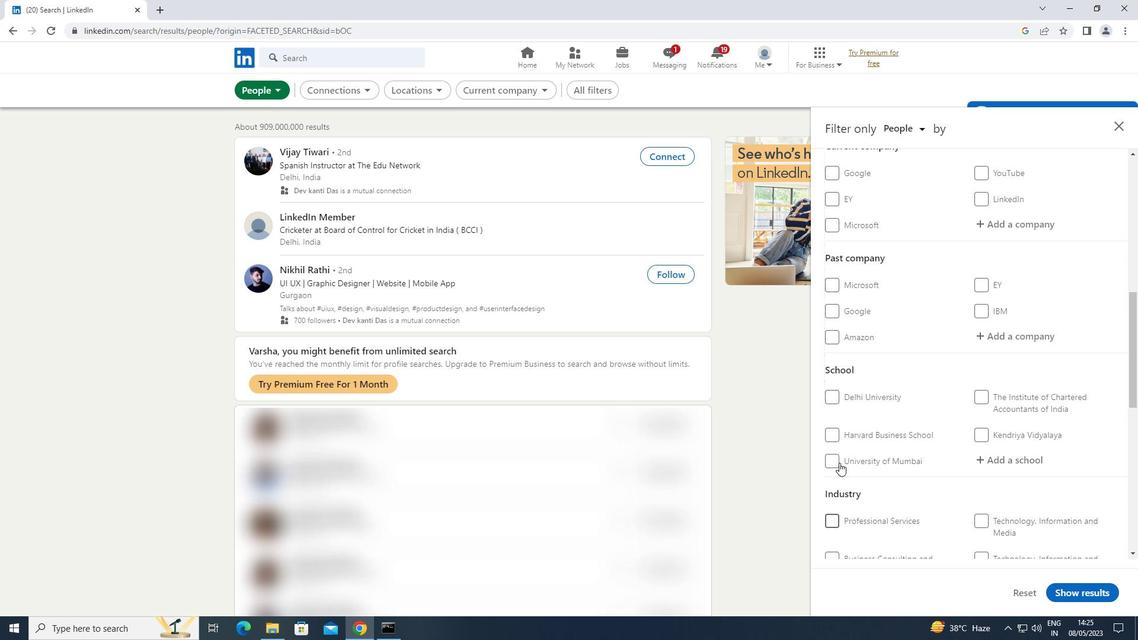 
Action: Mouse moved to (1001, 342)
Screenshot: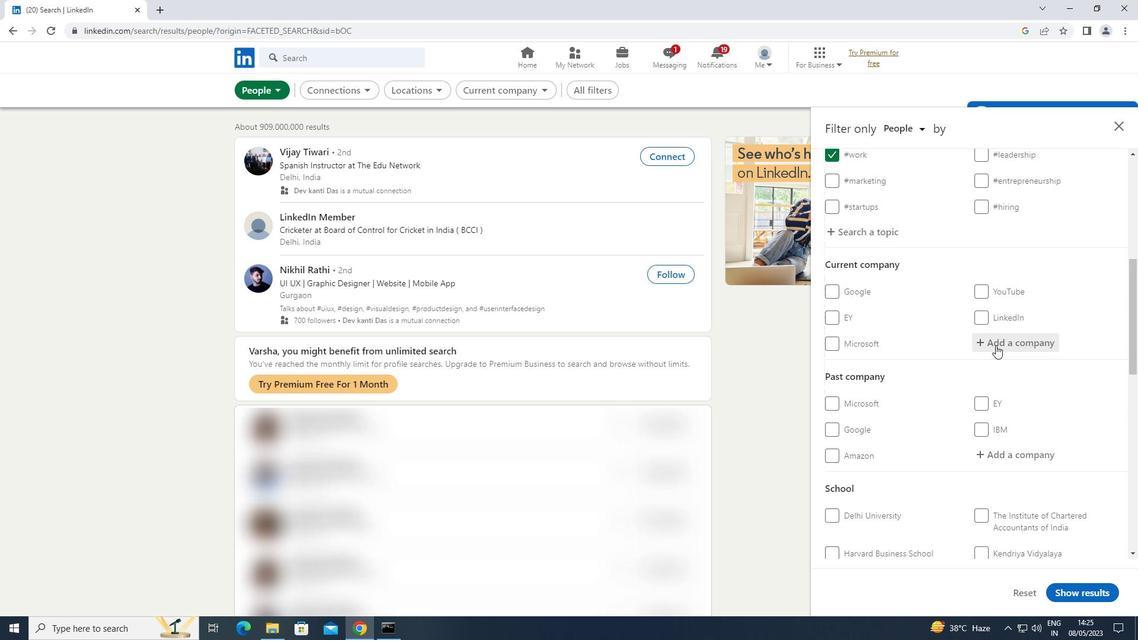 
Action: Mouse pressed left at (1001, 342)
Screenshot: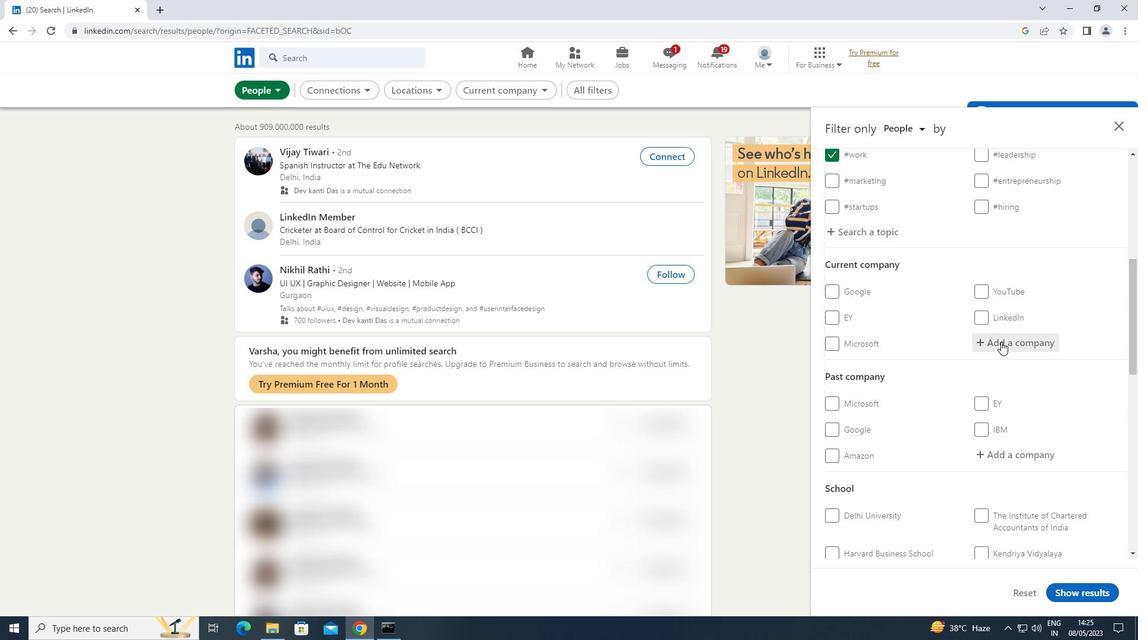
Action: Key pressed <Key.shift>THE<Key.shift>MATH
Screenshot: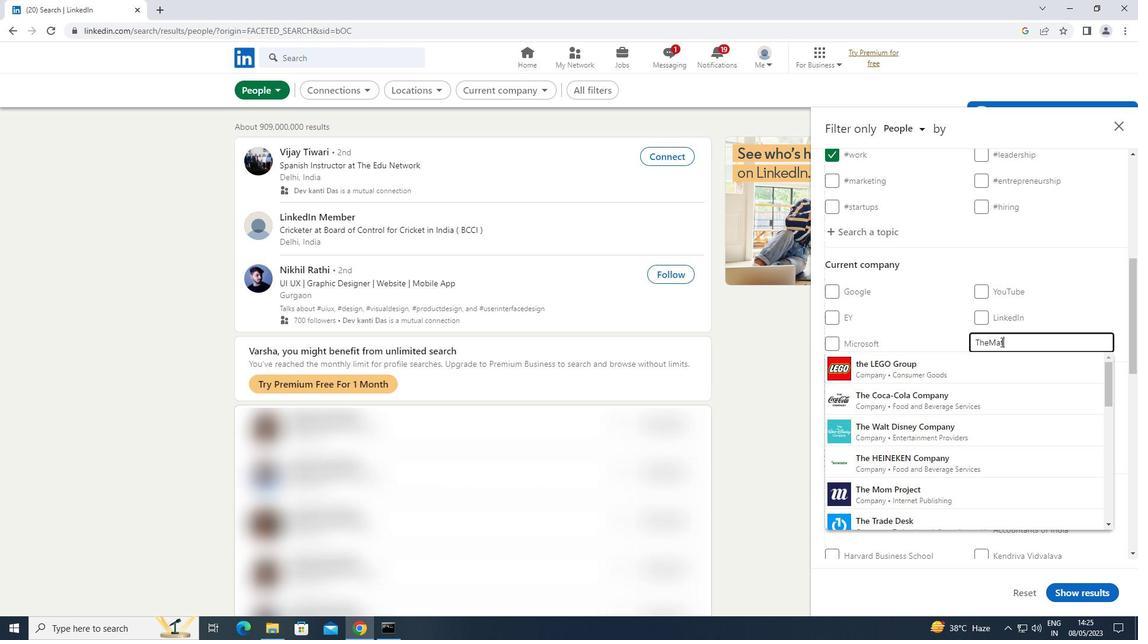 
Action: Mouse moved to (969, 366)
Screenshot: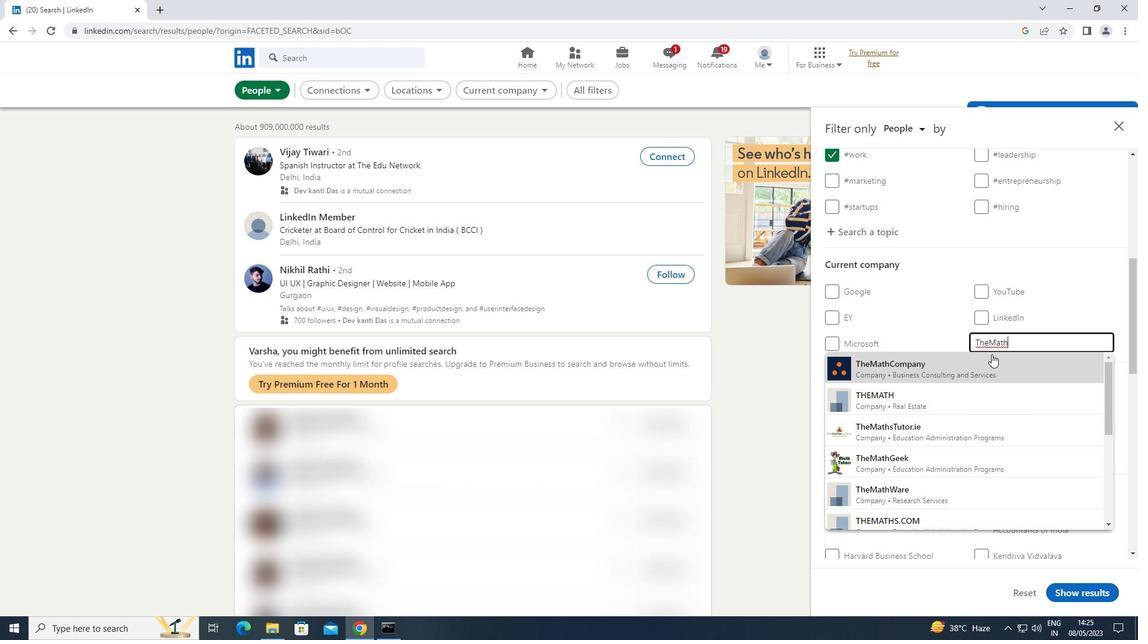 
Action: Mouse pressed left at (969, 366)
Screenshot: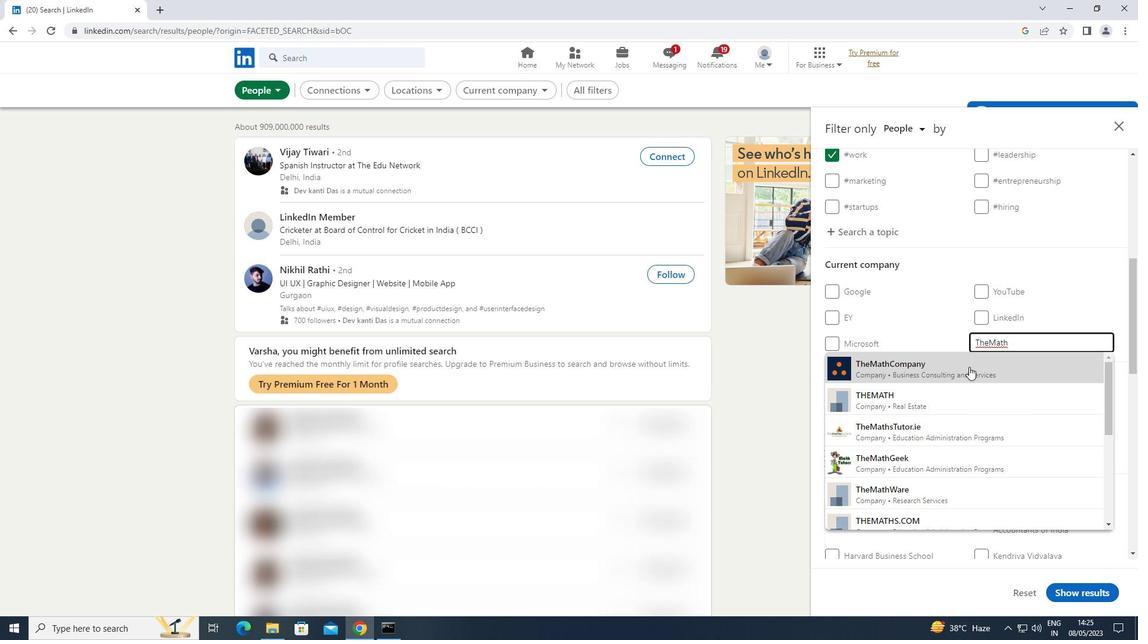 
Action: Mouse moved to (970, 366)
Screenshot: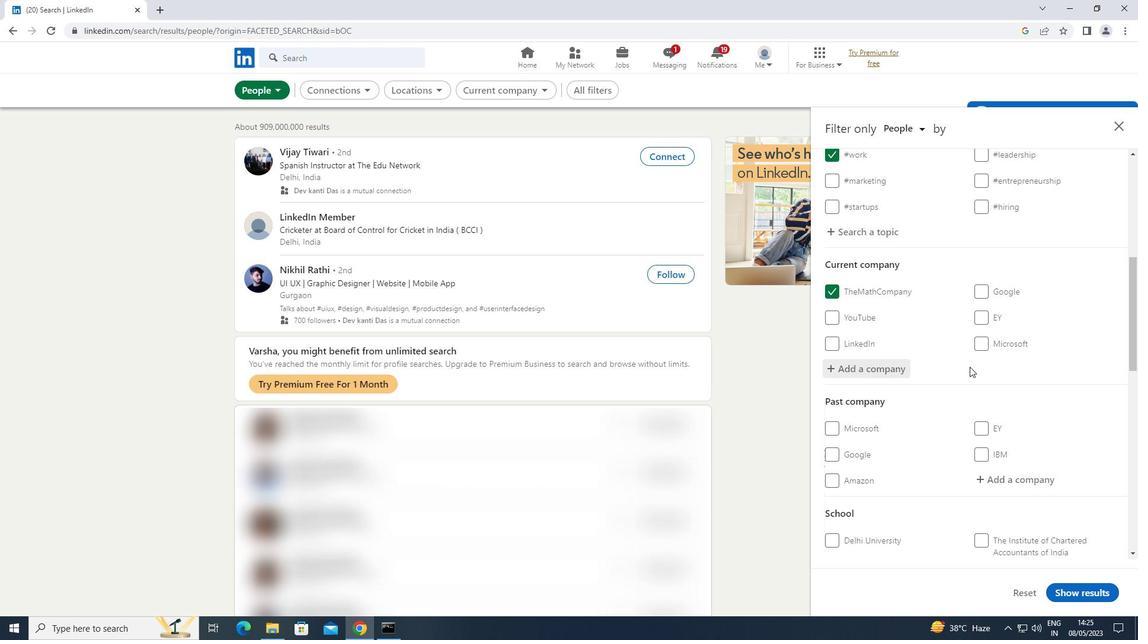 
Action: Mouse scrolled (970, 365) with delta (0, 0)
Screenshot: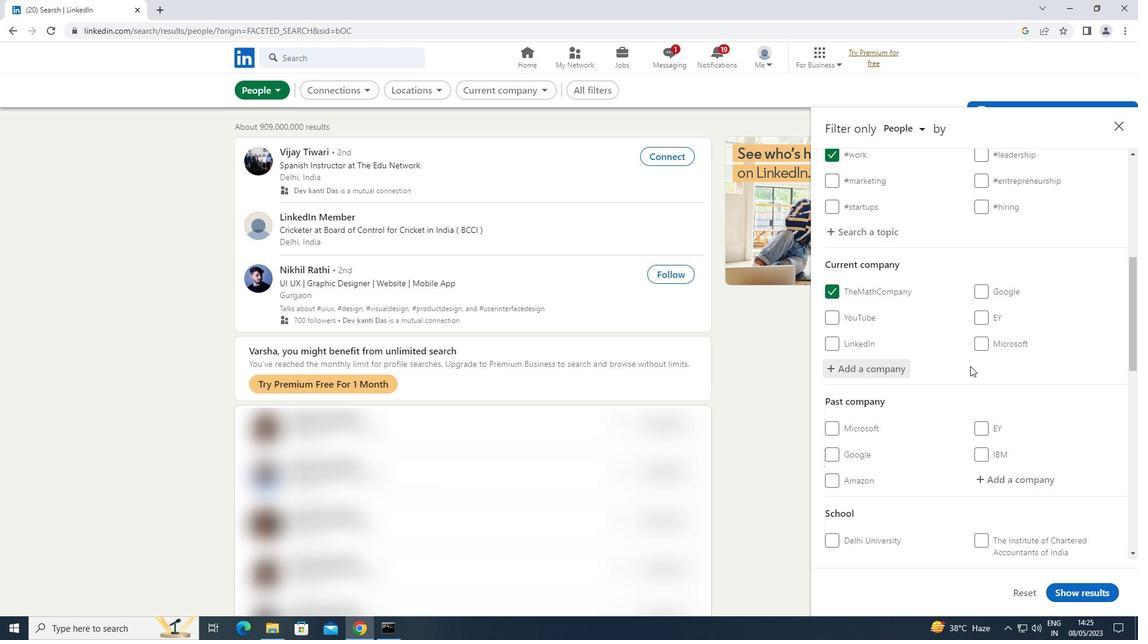 
Action: Mouse scrolled (970, 365) with delta (0, 0)
Screenshot: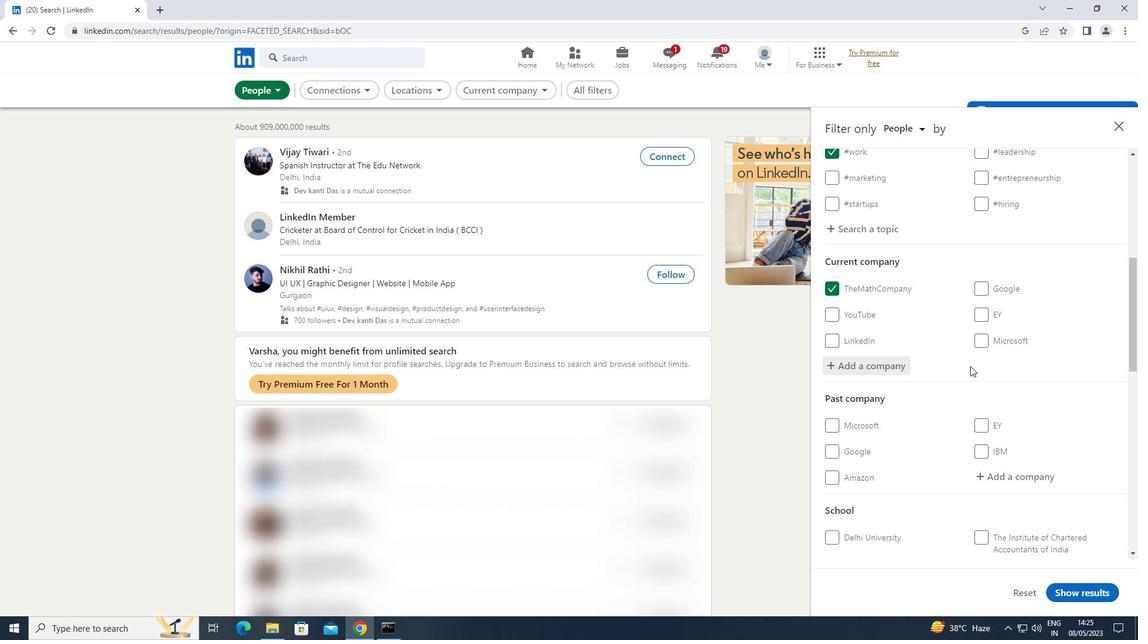 
Action: Mouse moved to (971, 366)
Screenshot: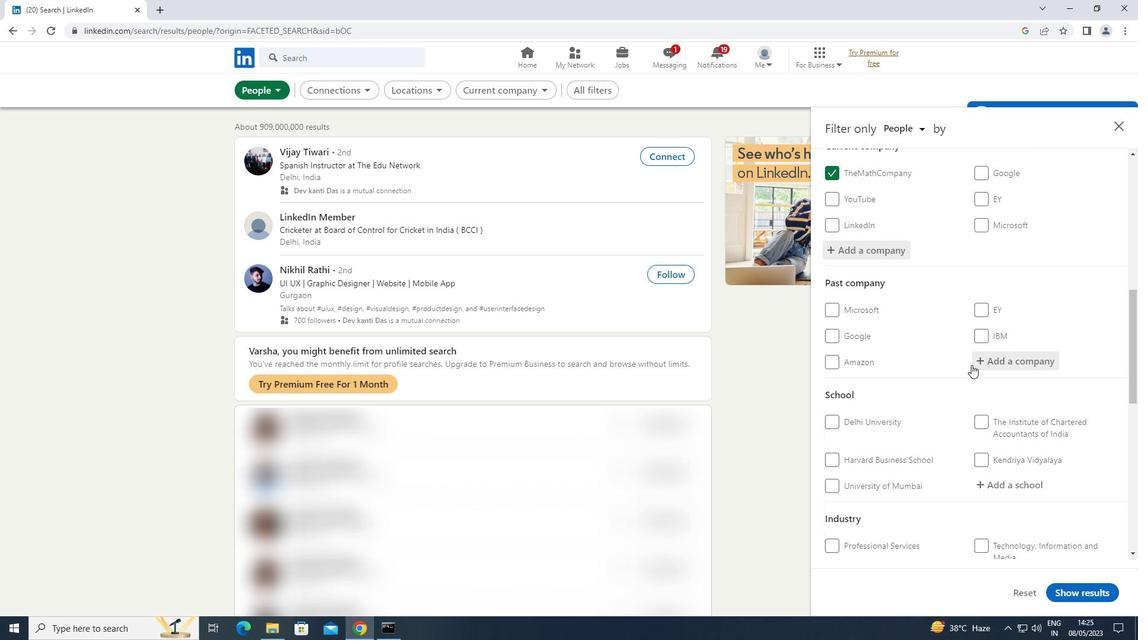 
Action: Mouse scrolled (971, 366) with delta (0, 0)
Screenshot: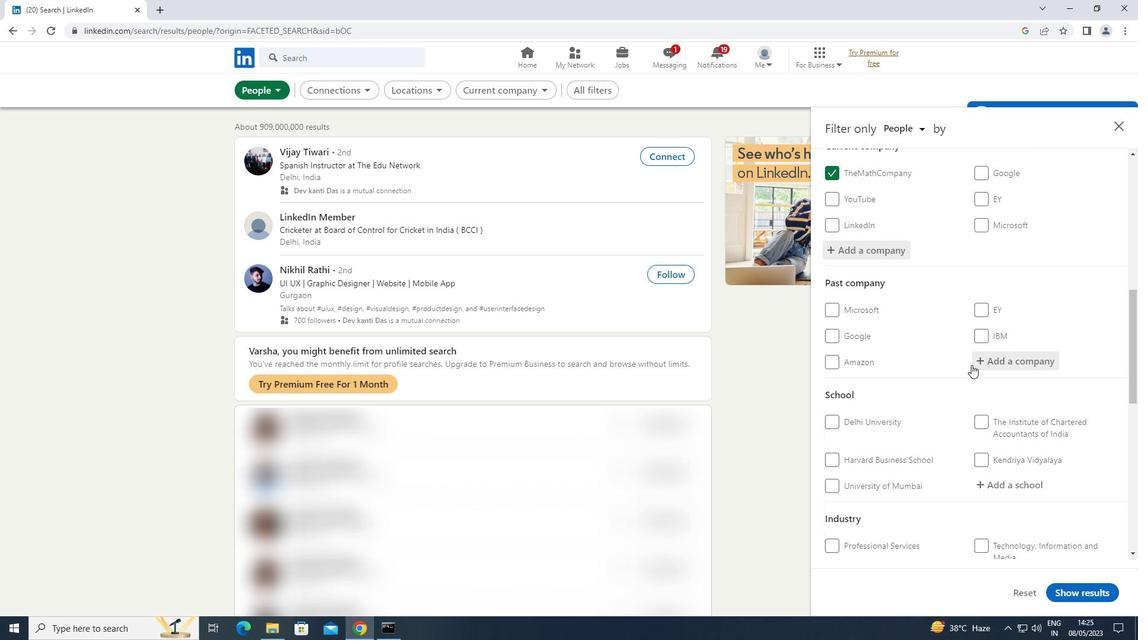 
Action: Mouse moved to (971, 368)
Screenshot: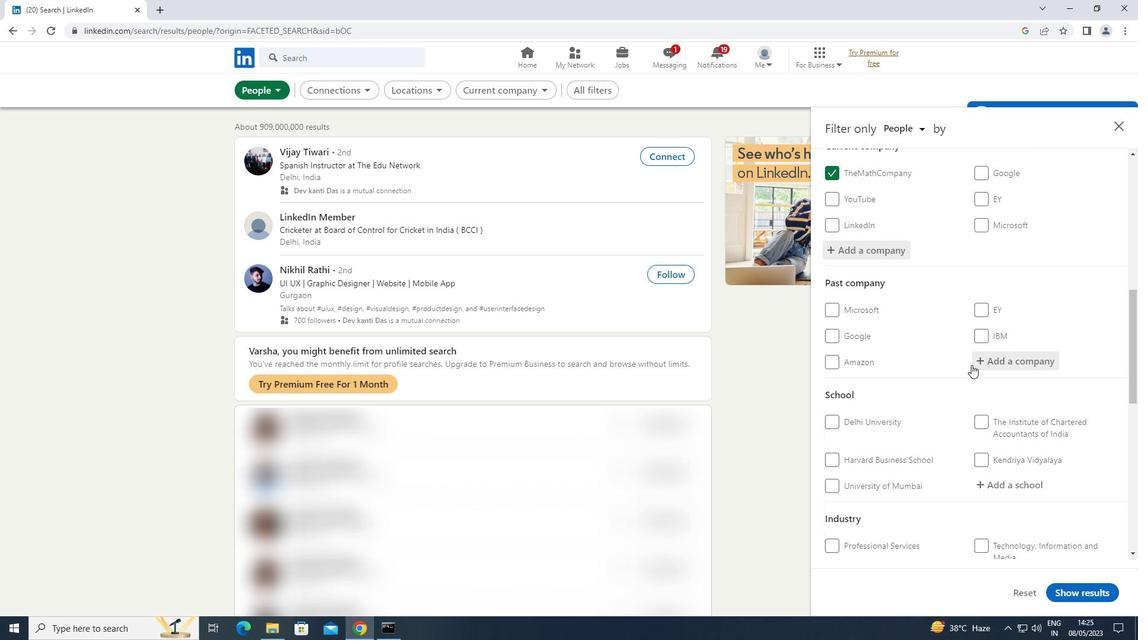 
Action: Mouse scrolled (971, 368) with delta (0, 0)
Screenshot: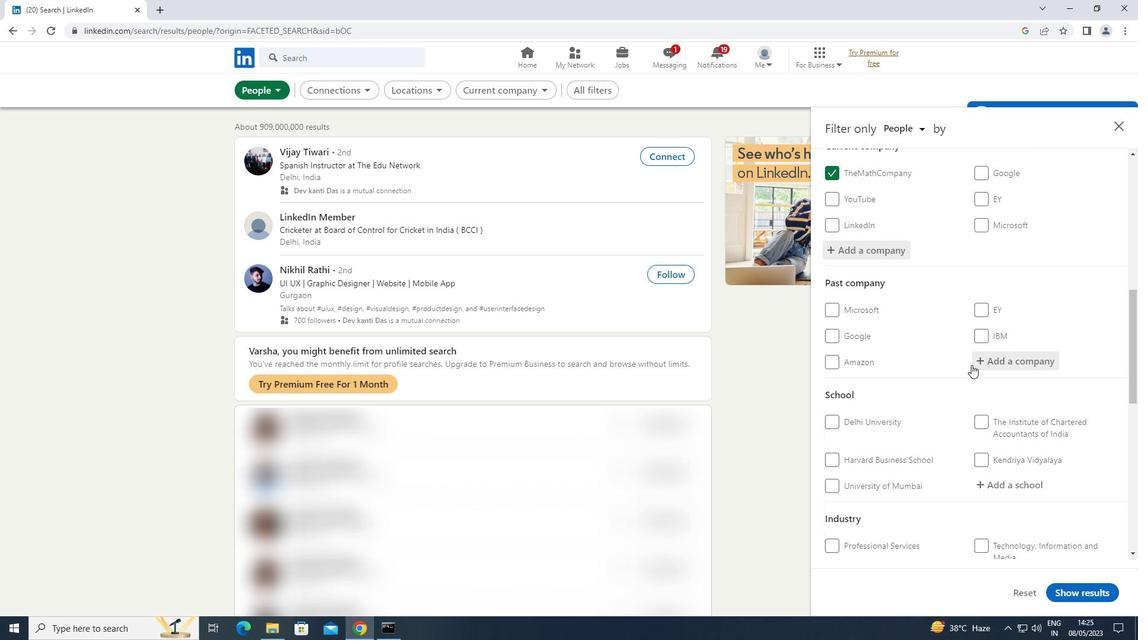 
Action: Mouse moved to (1007, 365)
Screenshot: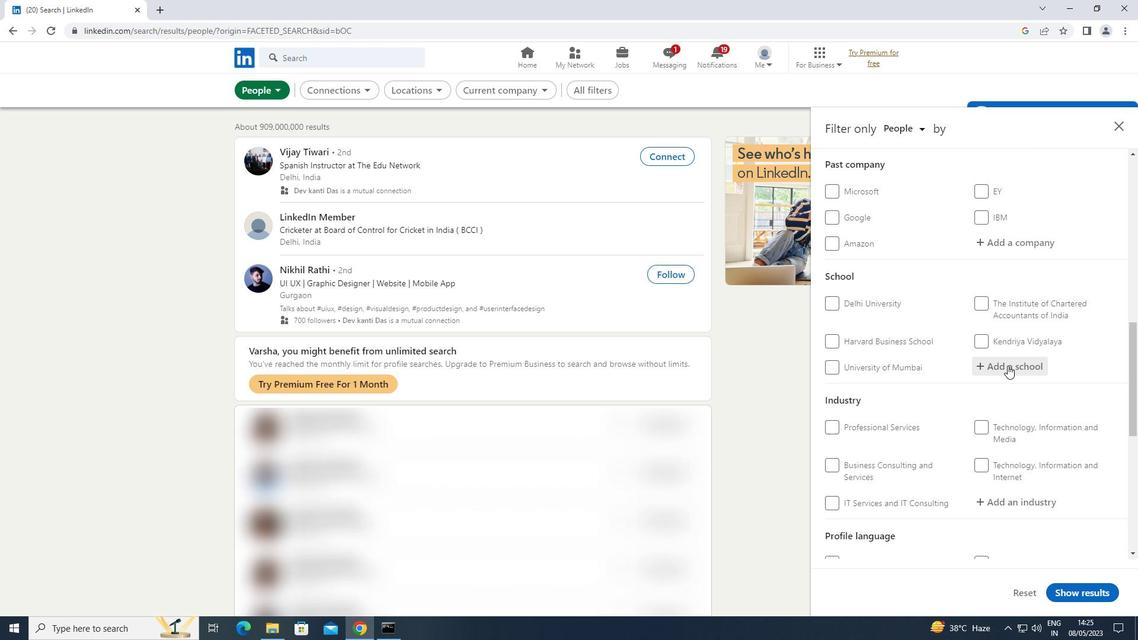
Action: Mouse pressed left at (1007, 365)
Screenshot: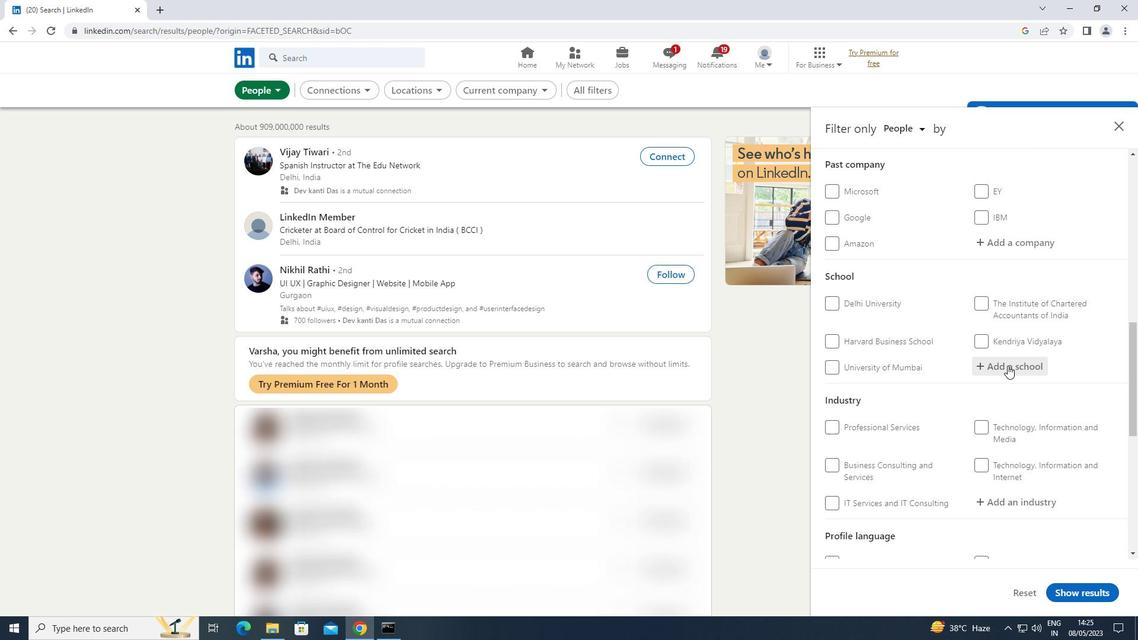 
Action: Key pressed <Key.shift>D.<Key.shift>A.<Key.shift>V.<Key.space><Key.shift>PUBLIC
Screenshot: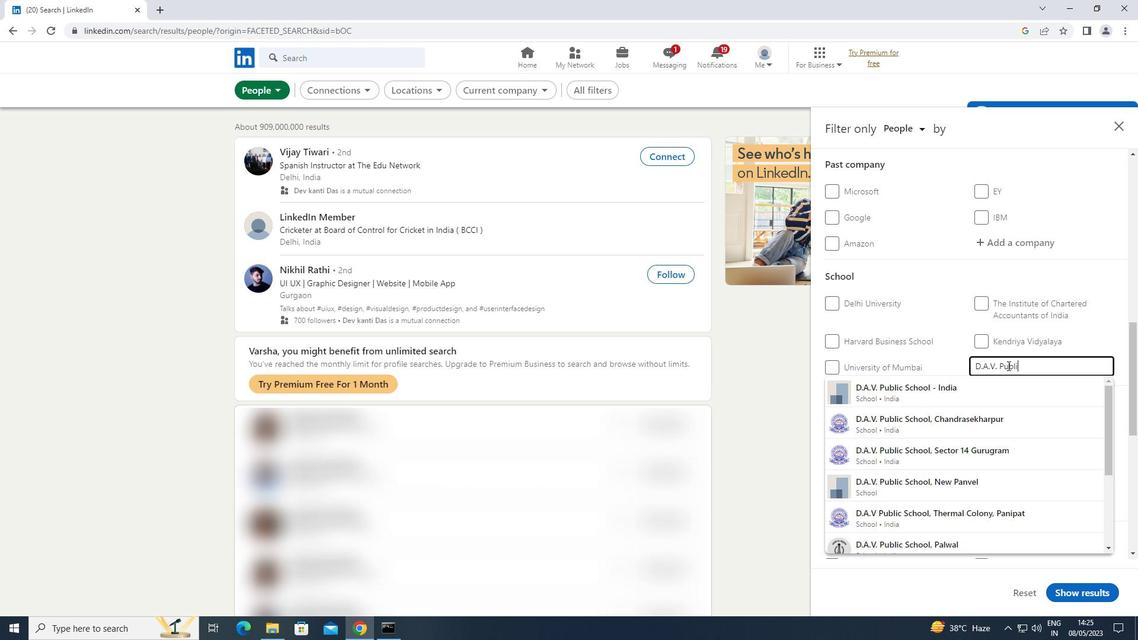 
Action: Mouse moved to (971, 393)
Screenshot: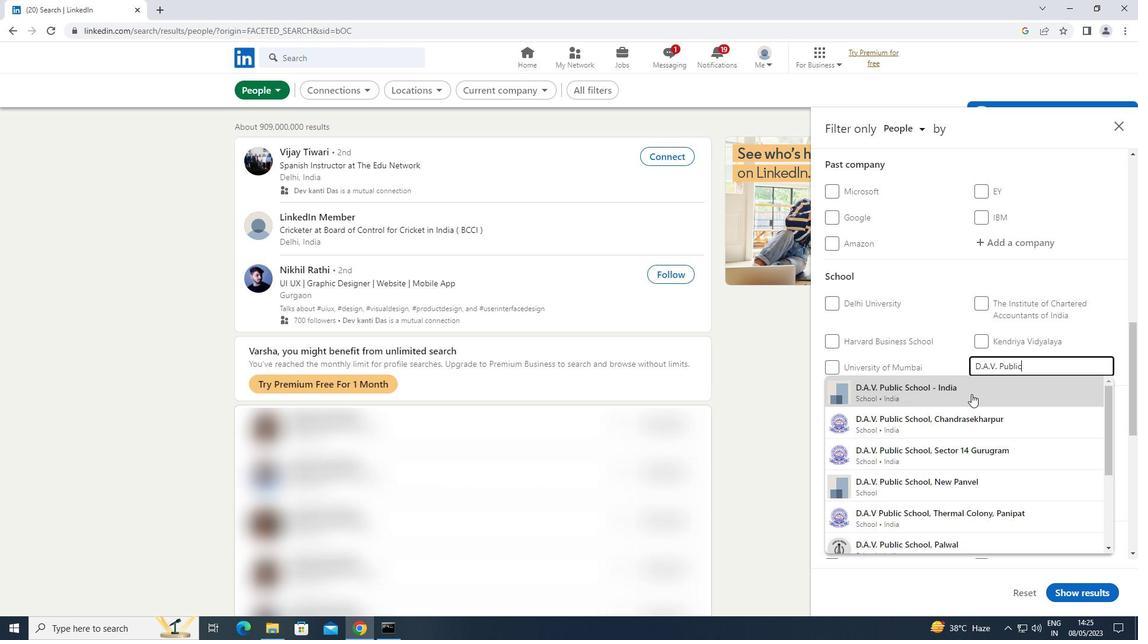 
Action: Mouse pressed left at (971, 393)
Screenshot: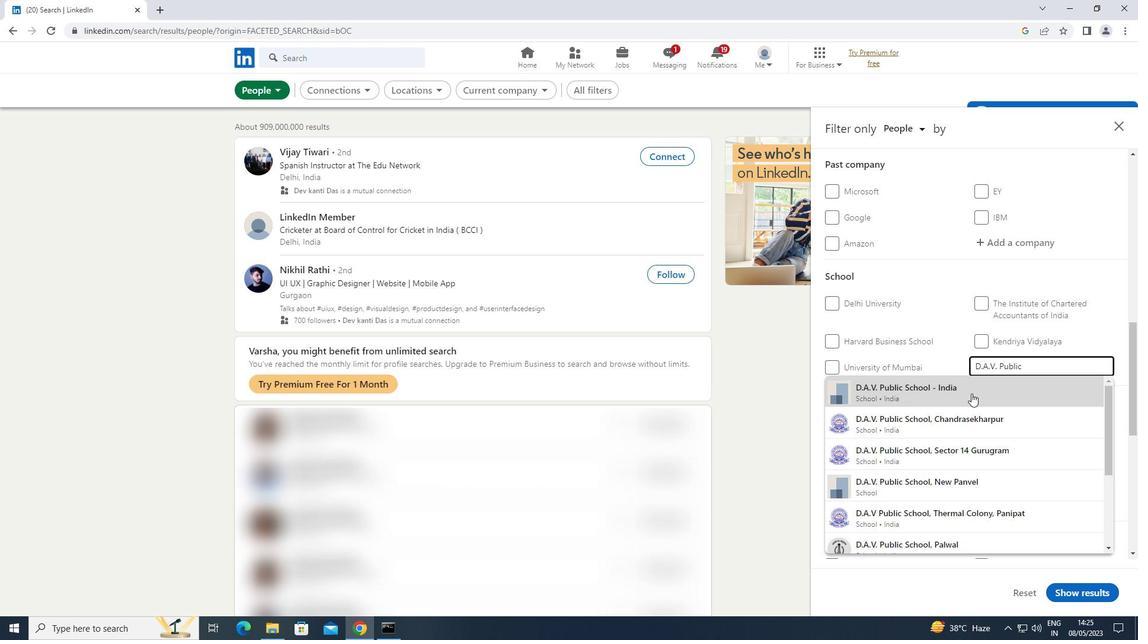 
Action: Mouse moved to (975, 388)
Screenshot: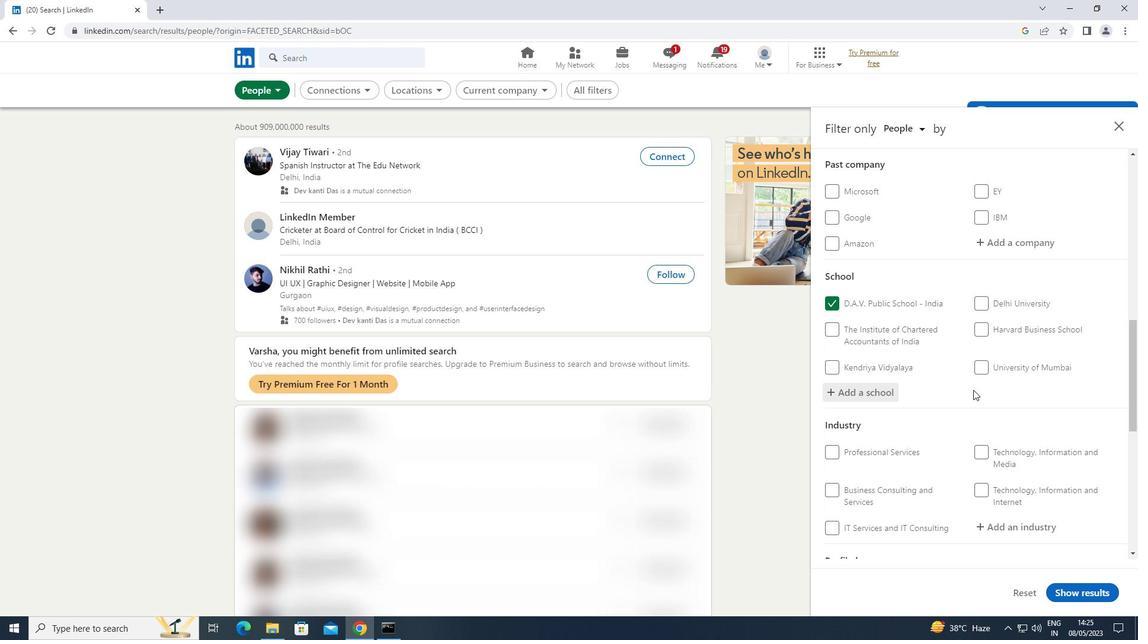 
Action: Mouse scrolled (975, 388) with delta (0, 0)
Screenshot: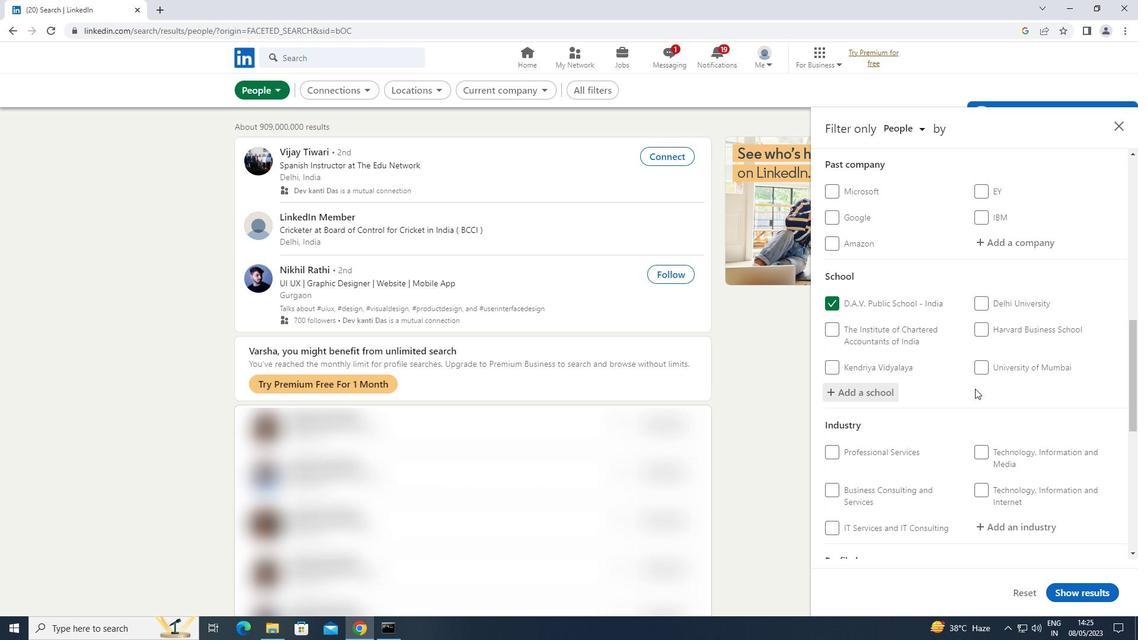 
Action: Mouse scrolled (975, 388) with delta (0, 0)
Screenshot: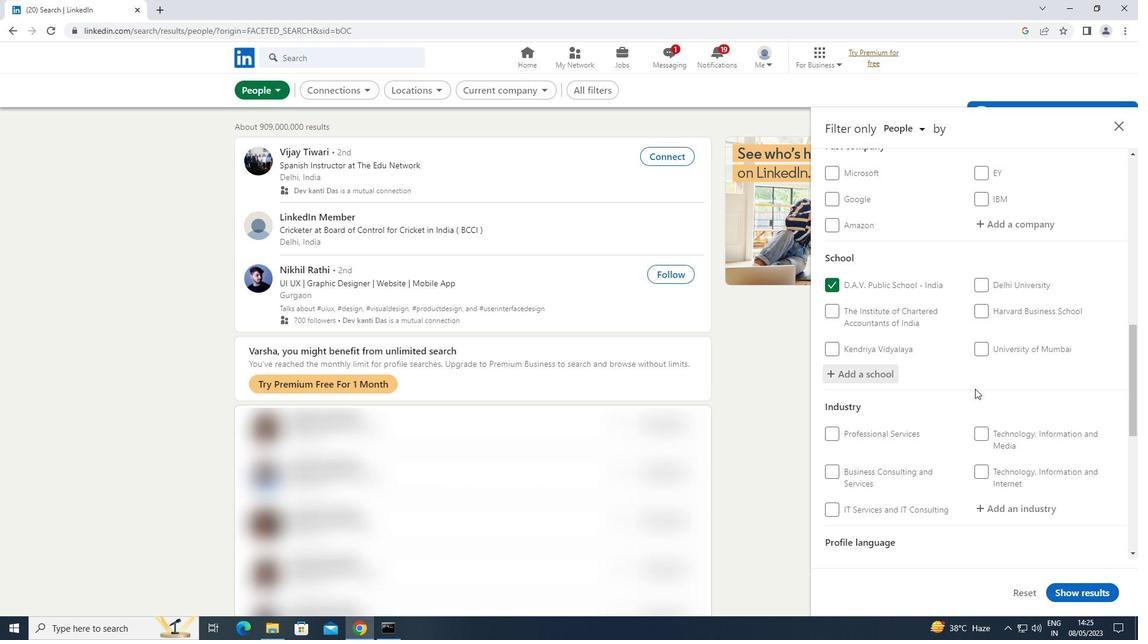 
Action: Mouse moved to (1034, 405)
Screenshot: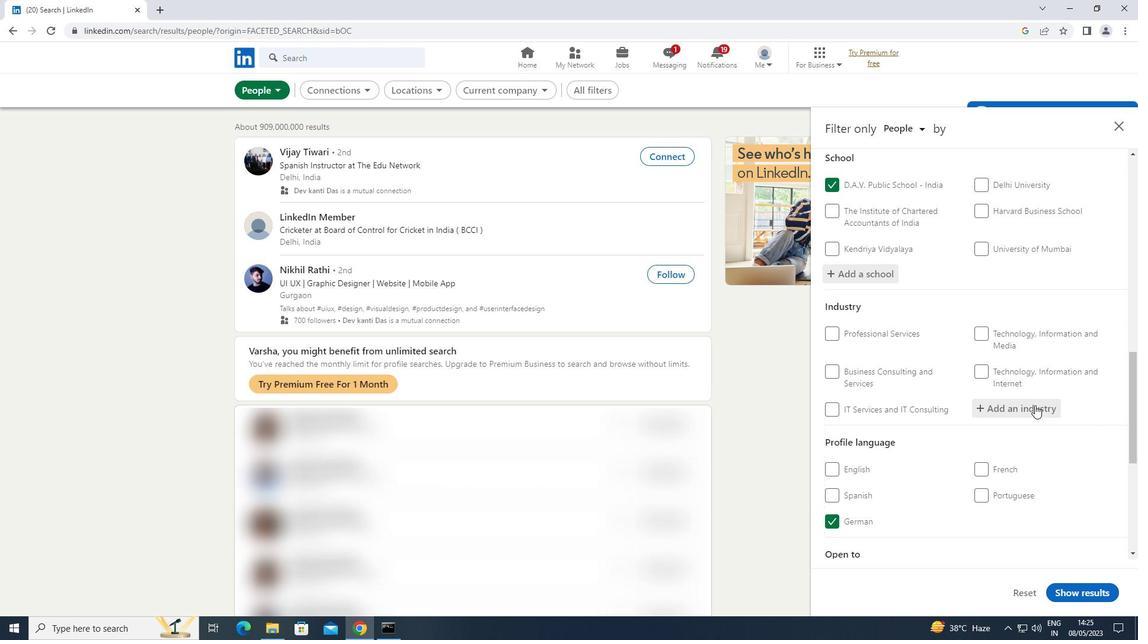 
Action: Mouse pressed left at (1034, 405)
Screenshot: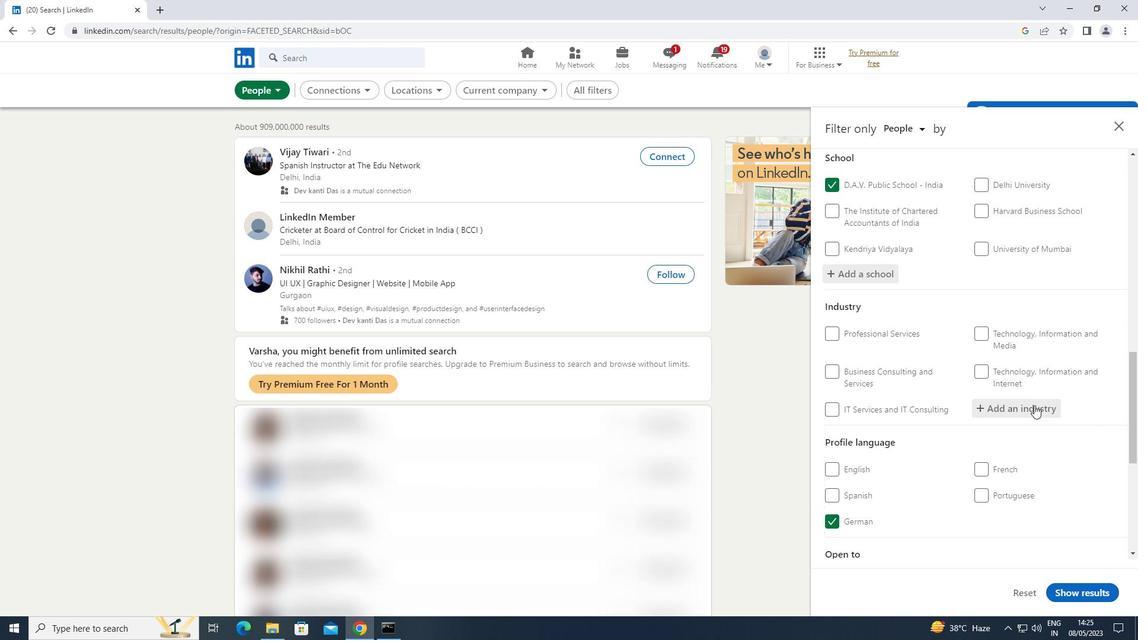 
Action: Key pressed <Key.shift>RETAIL<Key.space><Key.shift>ART
Screenshot: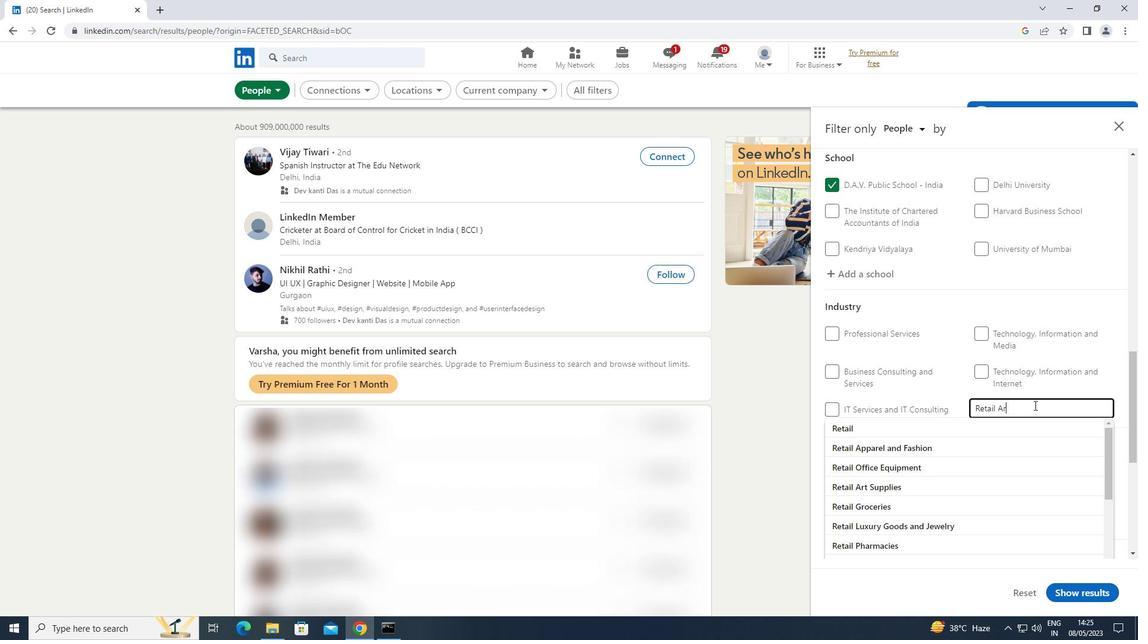
Action: Mouse moved to (923, 442)
Screenshot: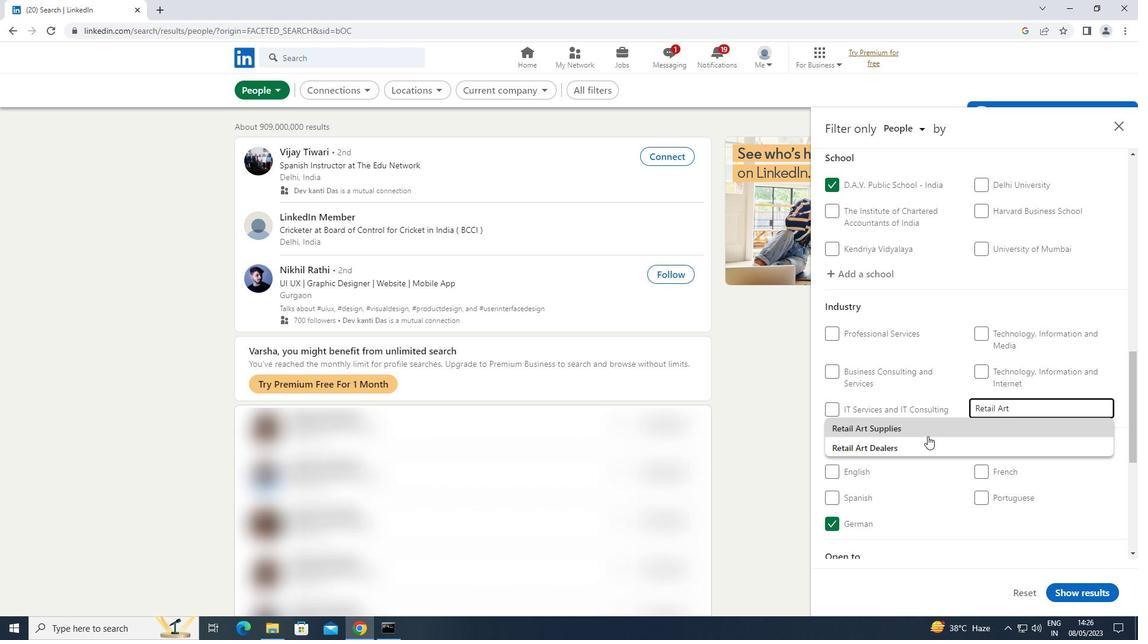 
Action: Mouse pressed left at (923, 442)
Screenshot: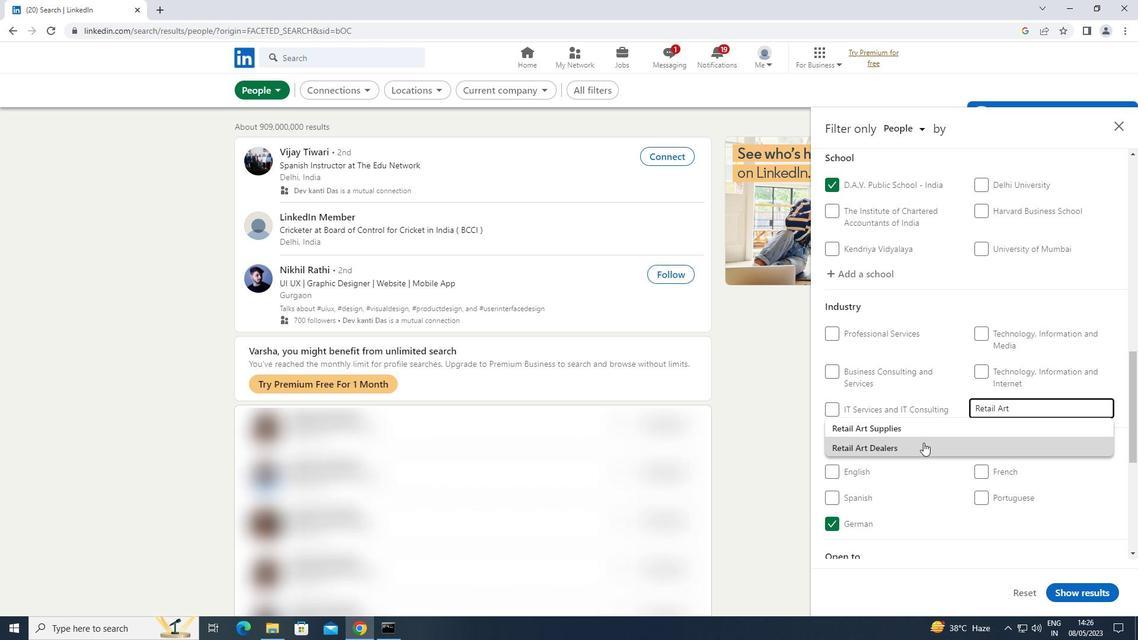 
Action: Mouse scrolled (923, 442) with delta (0, 0)
Screenshot: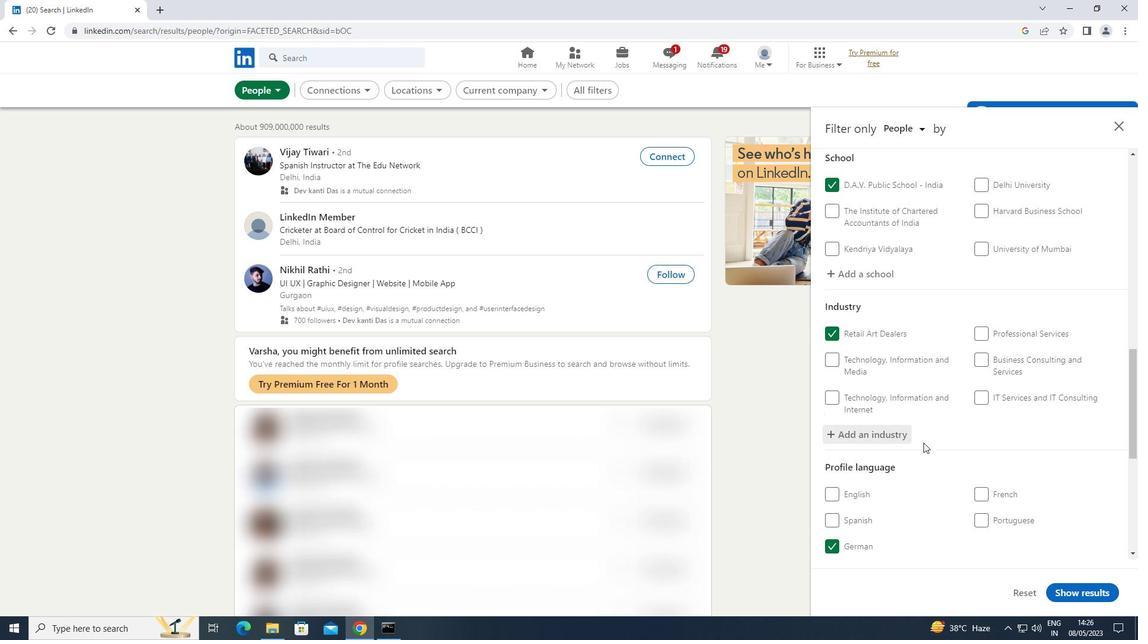 
Action: Mouse scrolled (923, 442) with delta (0, 0)
Screenshot: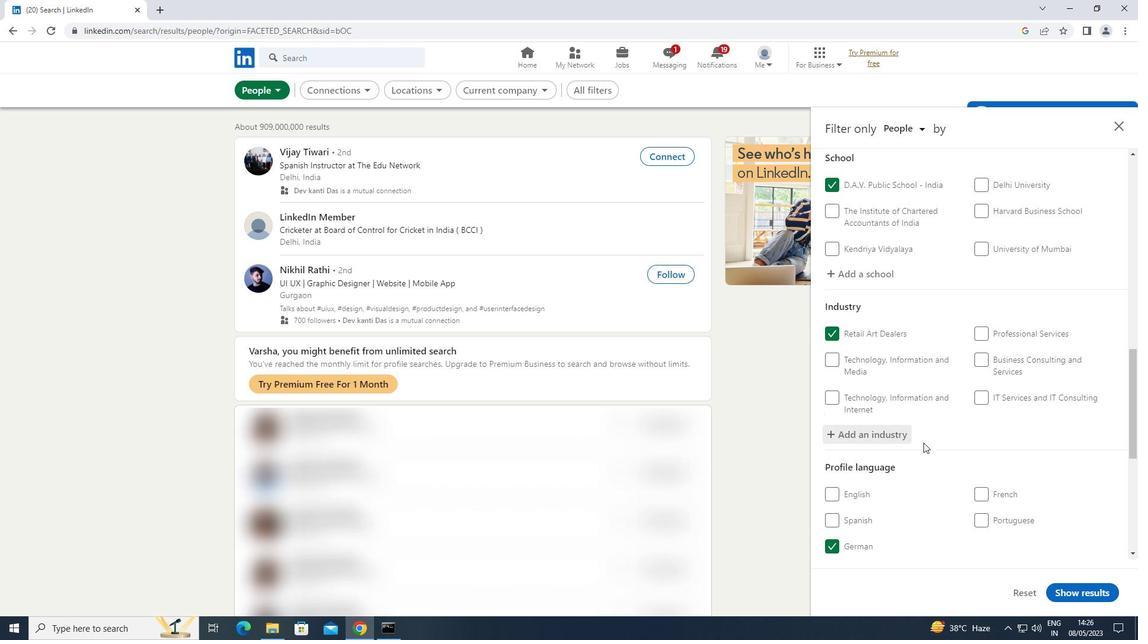 
Action: Mouse scrolled (923, 442) with delta (0, 0)
Screenshot: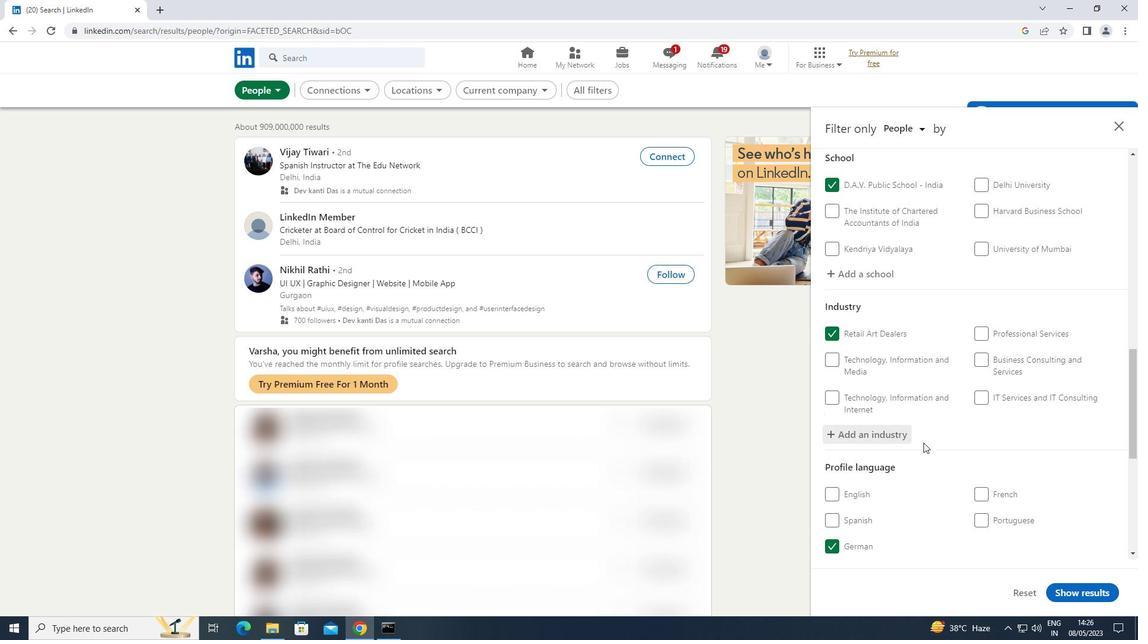 
Action: Mouse scrolled (923, 442) with delta (0, 0)
Screenshot: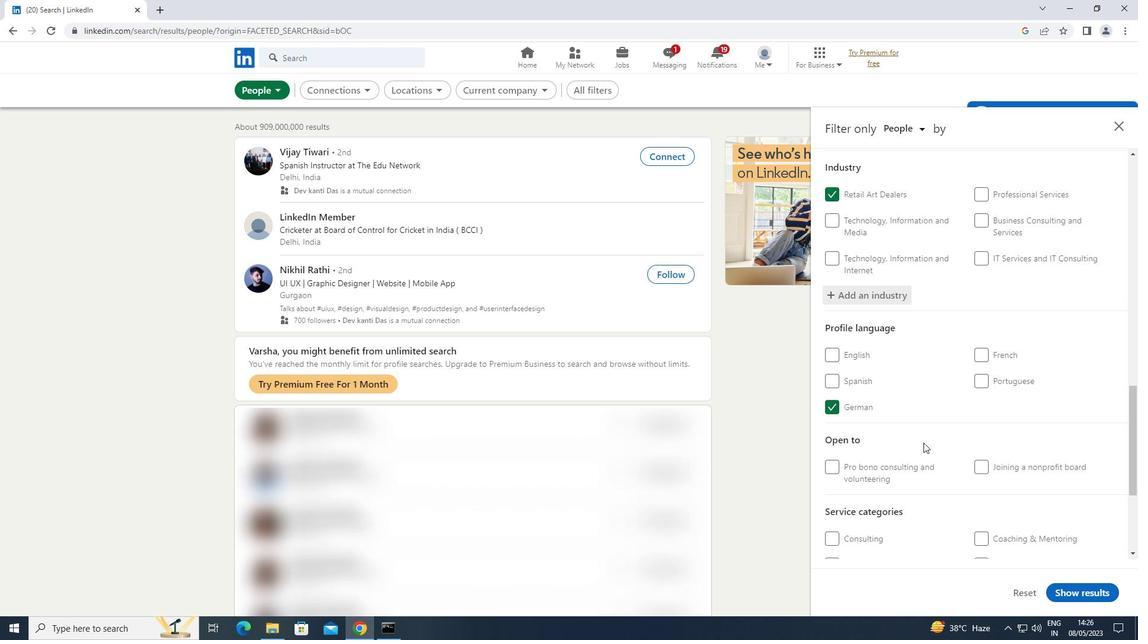 
Action: Mouse moved to (1035, 493)
Screenshot: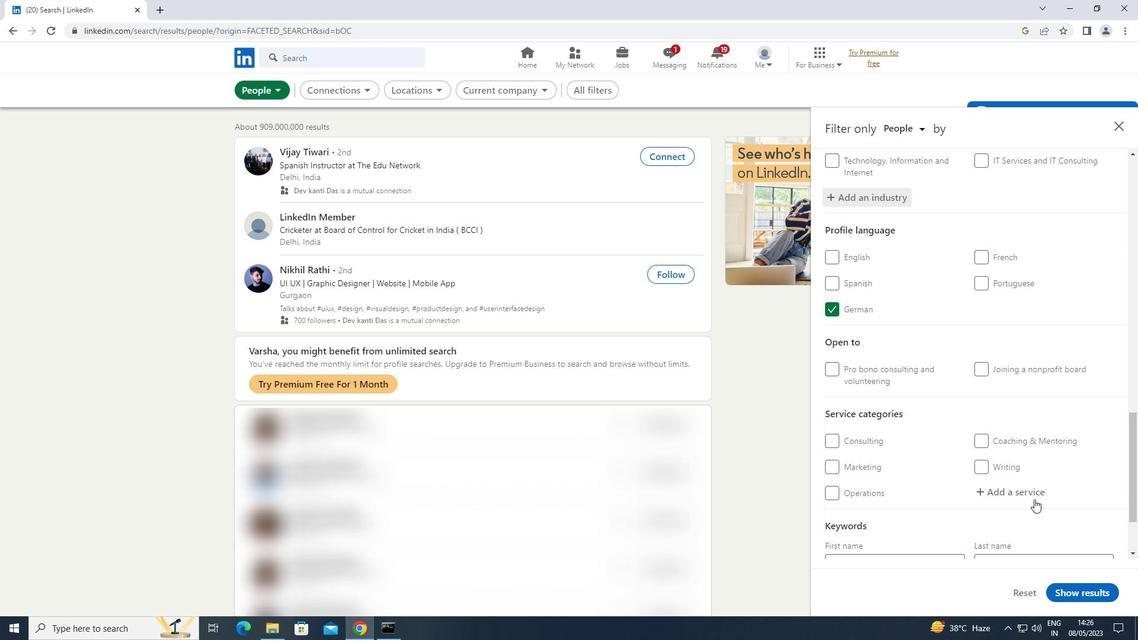 
Action: Mouse pressed left at (1035, 493)
Screenshot: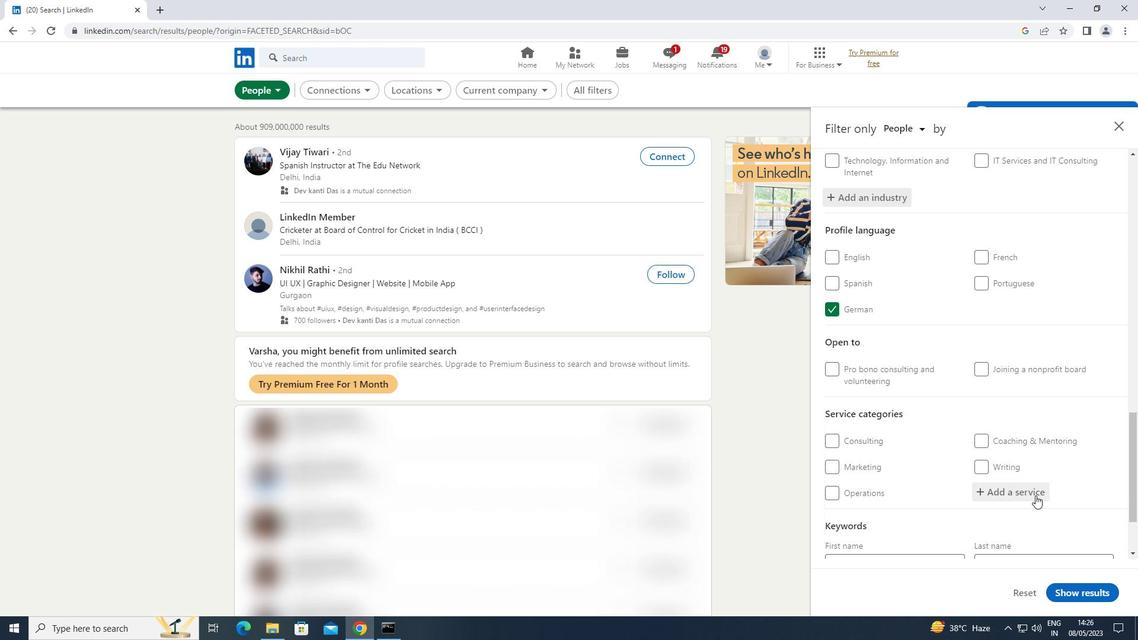 
Action: Key pressed <Key.shift>FAMILY
Screenshot: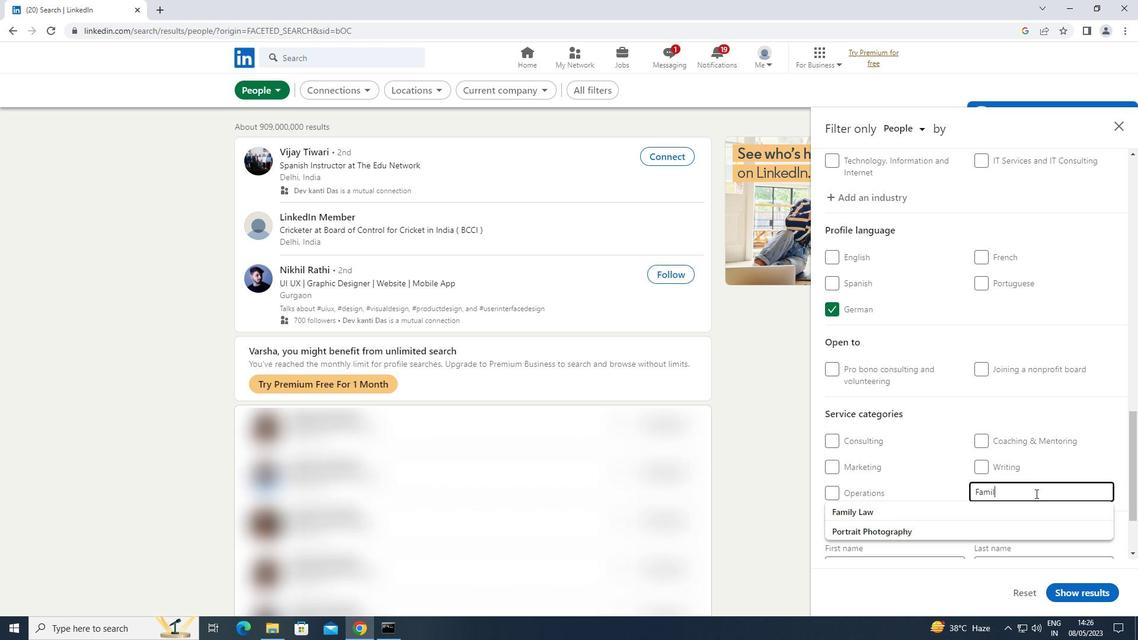 
Action: Mouse moved to (897, 515)
Screenshot: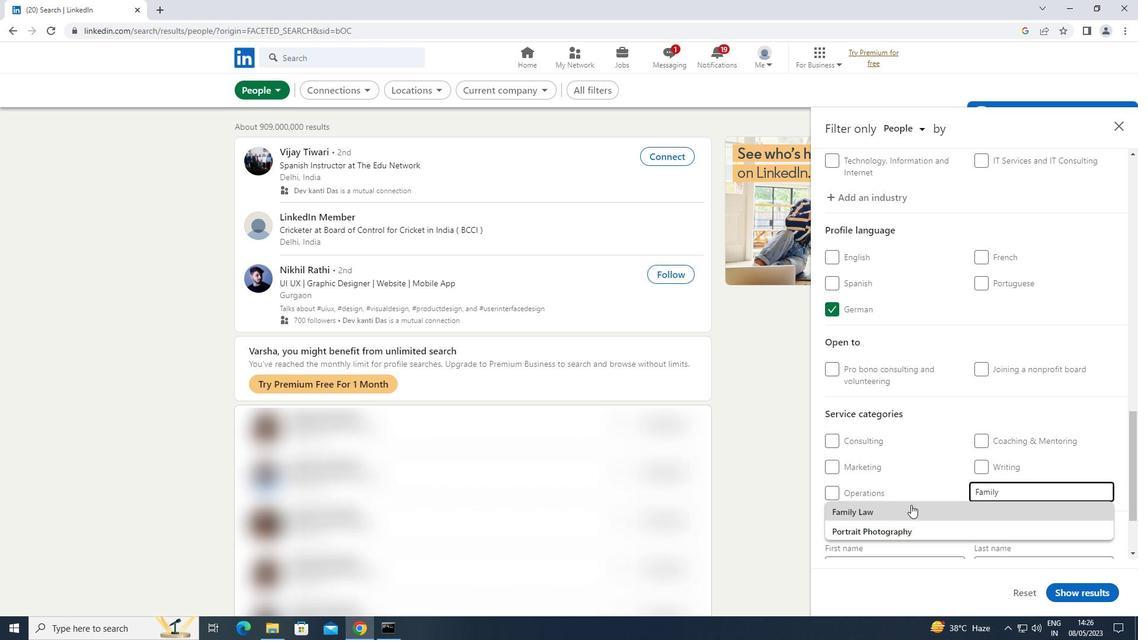 
Action: Mouse pressed left at (897, 515)
Screenshot: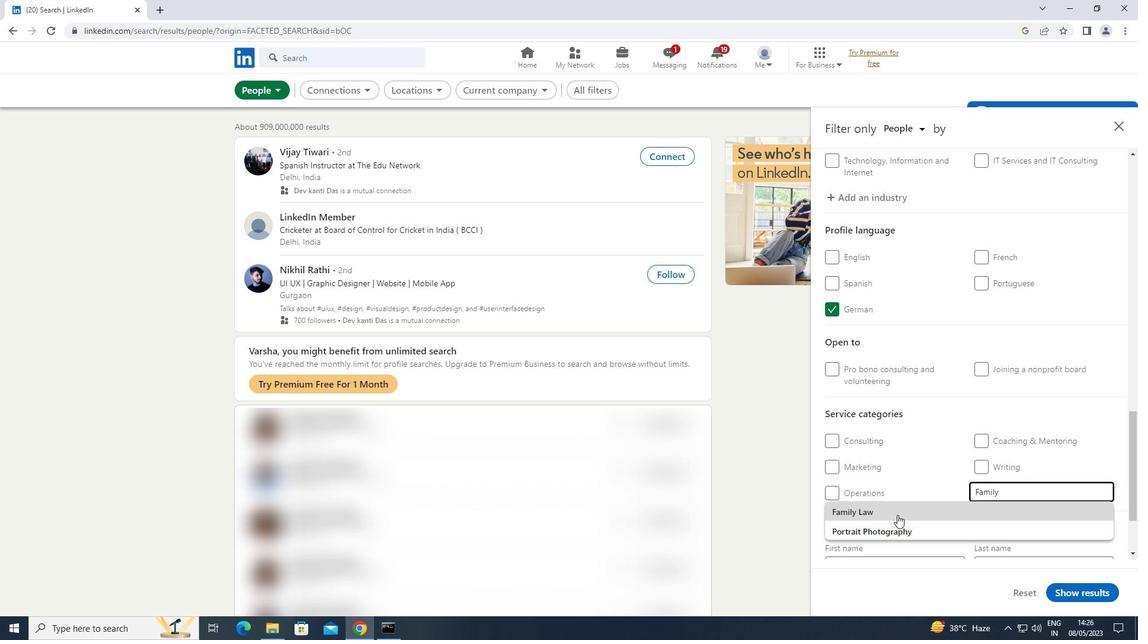 
Action: Mouse moved to (898, 513)
Screenshot: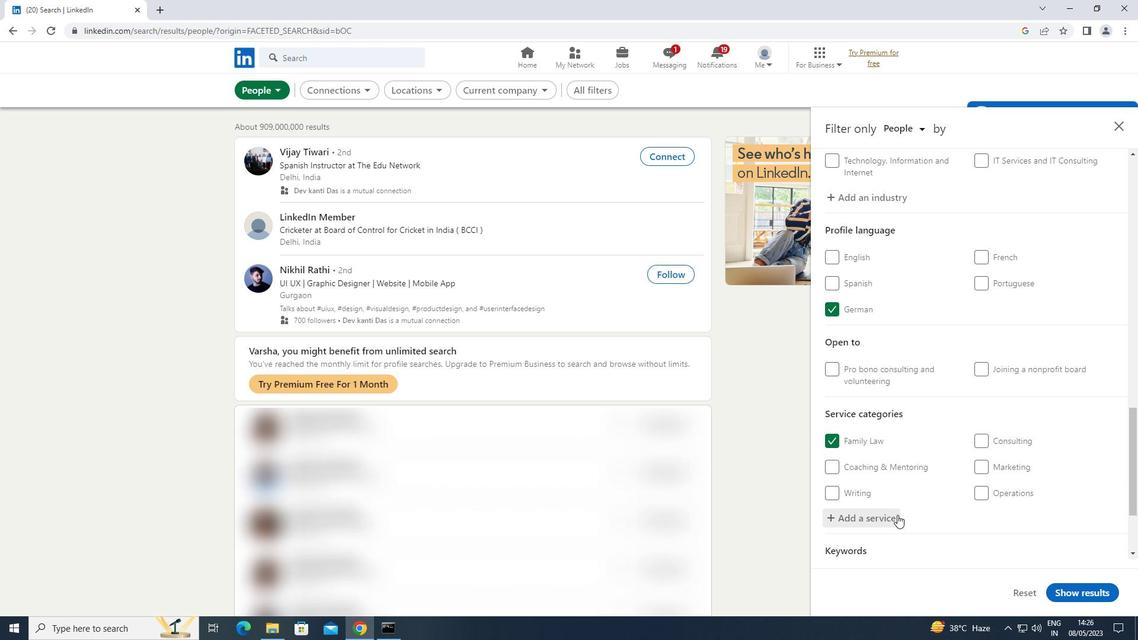 
Action: Mouse scrolled (898, 512) with delta (0, 0)
Screenshot: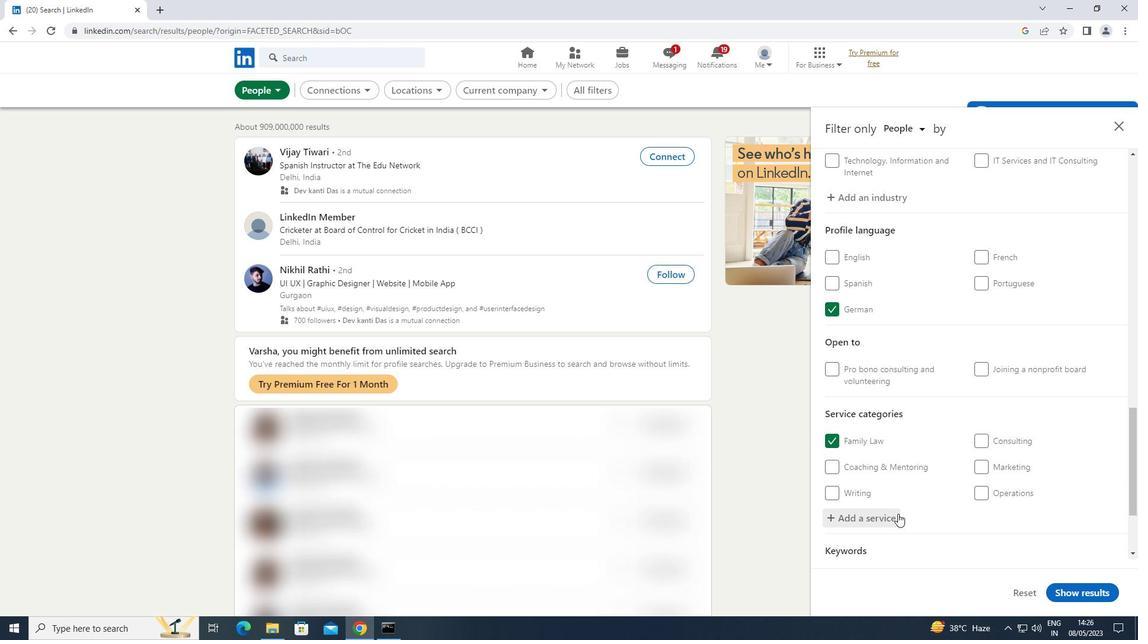 
Action: Mouse scrolled (898, 512) with delta (0, 0)
Screenshot: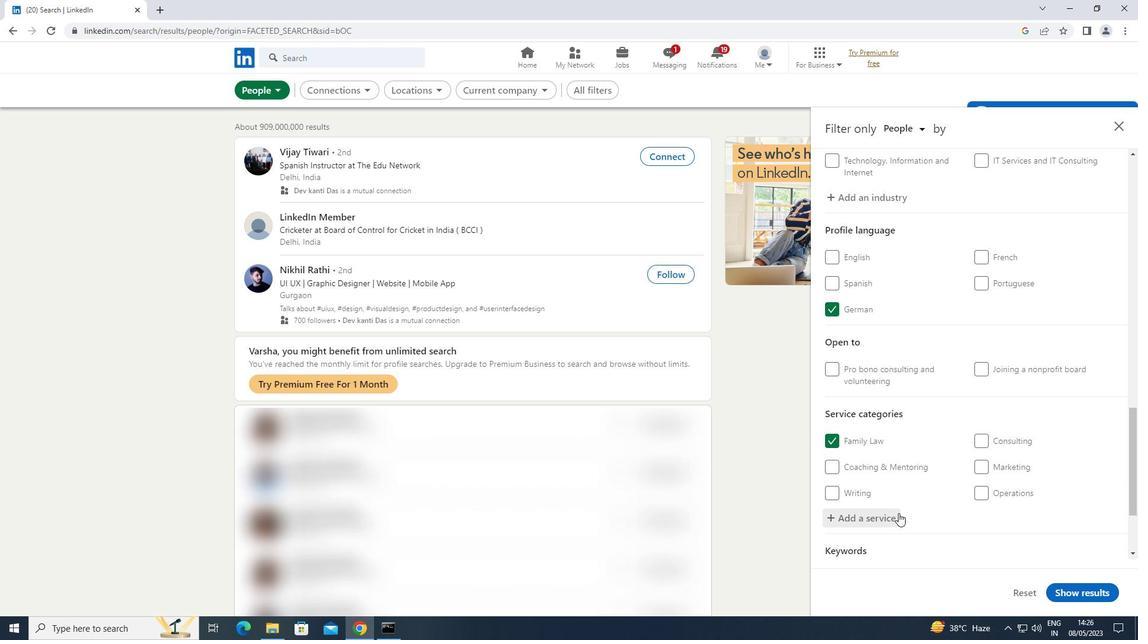 
Action: Mouse scrolled (898, 512) with delta (0, 0)
Screenshot: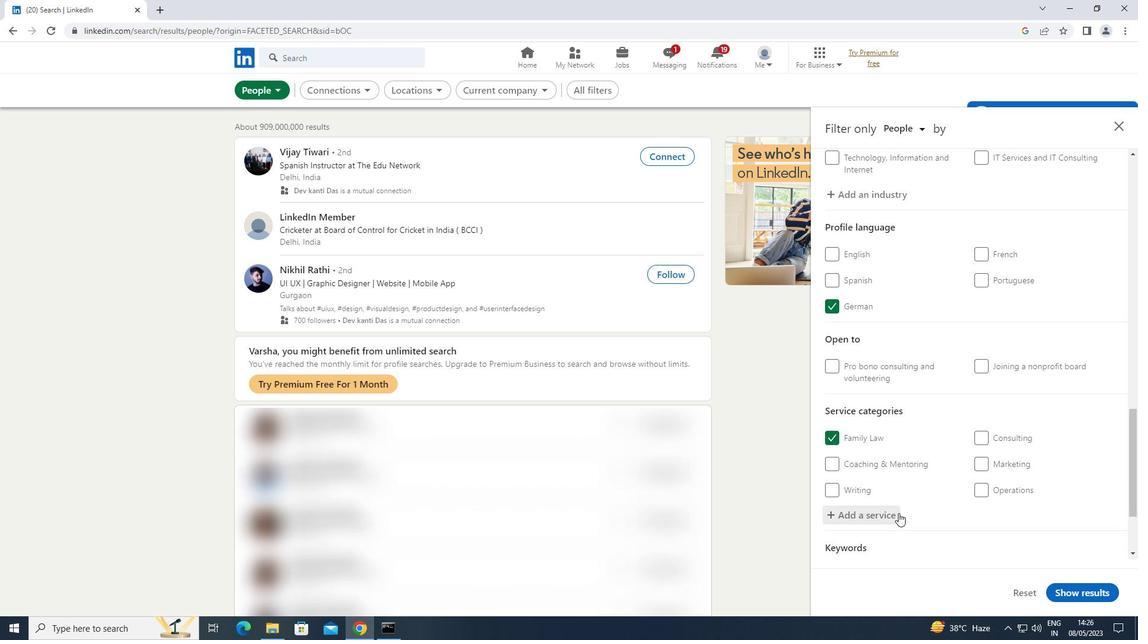 
Action: Mouse scrolled (898, 512) with delta (0, 0)
Screenshot: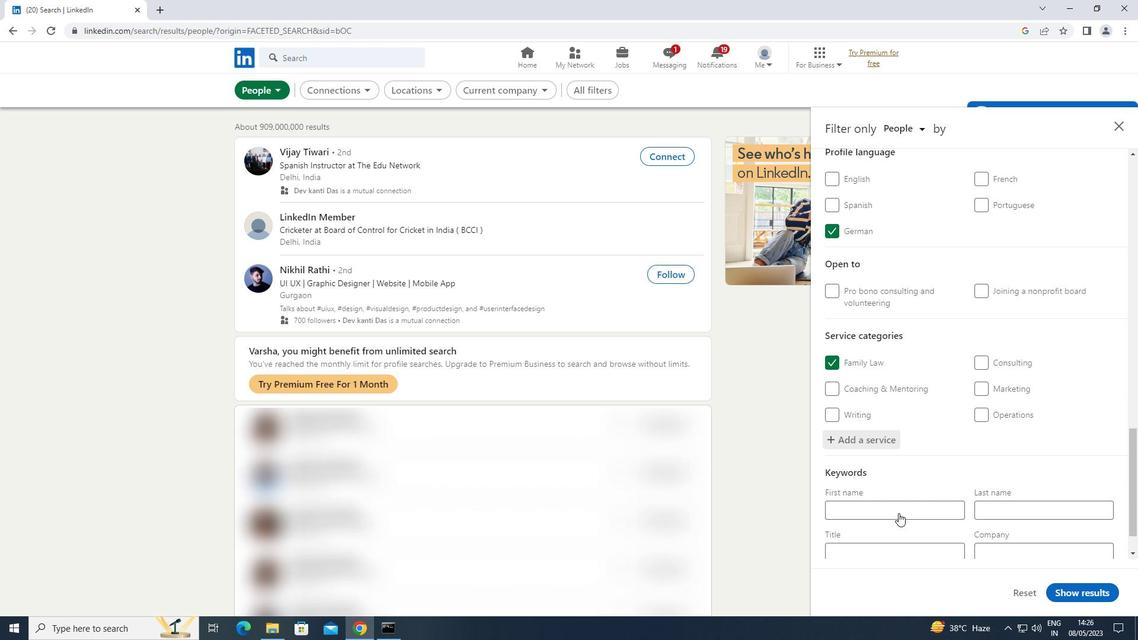 
Action: Mouse moved to (900, 503)
Screenshot: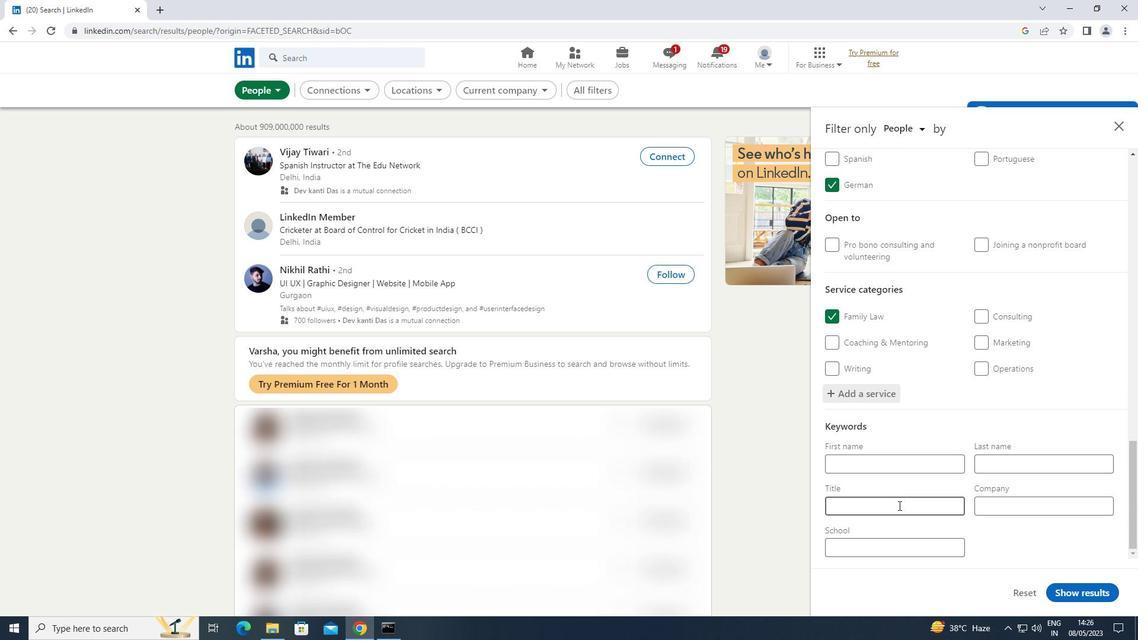 
Action: Mouse pressed left at (900, 503)
Screenshot: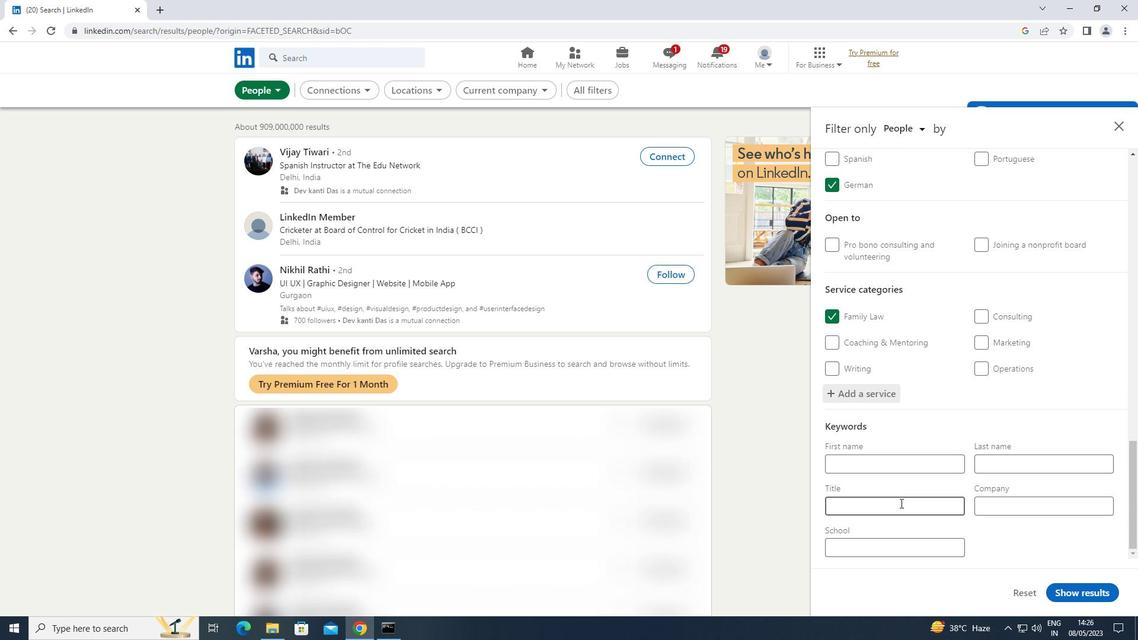 
Action: Key pressed <Key.shift>PHONE<Key.space><Key.shift>SURVEY<Key.space><Key.shift>CONDUCTOR
Screenshot: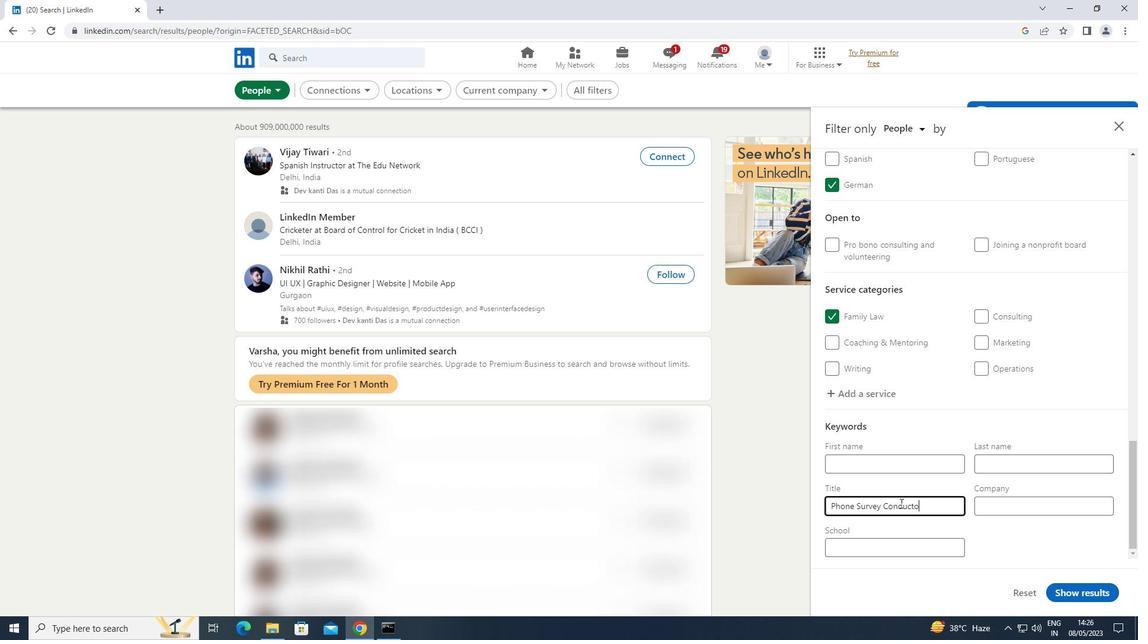
Action: Mouse moved to (1095, 590)
Screenshot: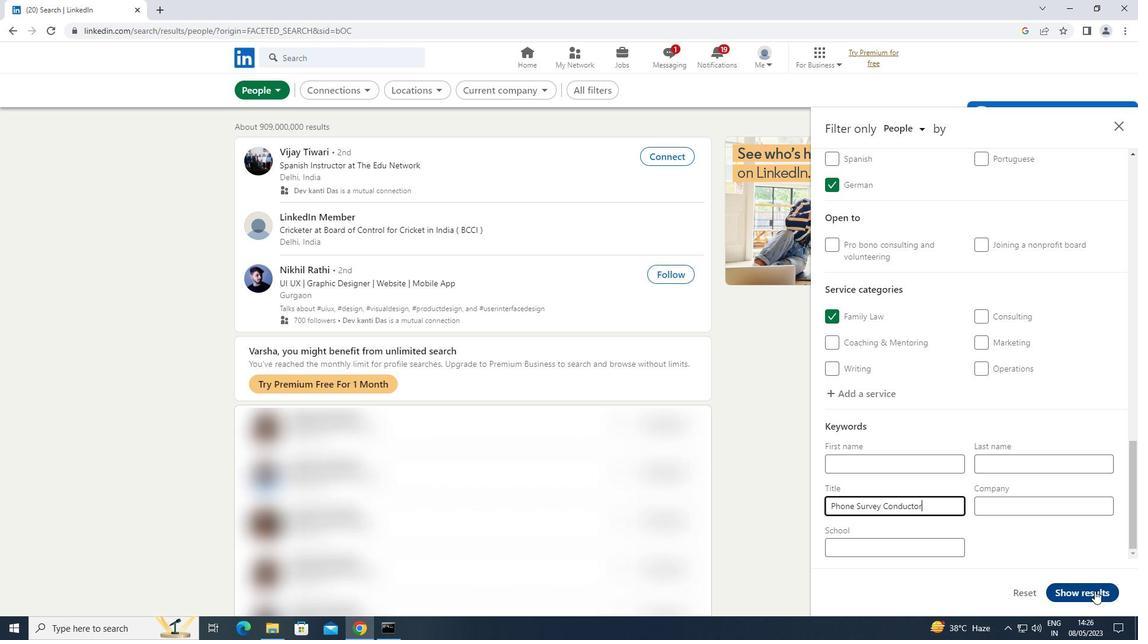 
Action: Mouse pressed left at (1095, 590)
Screenshot: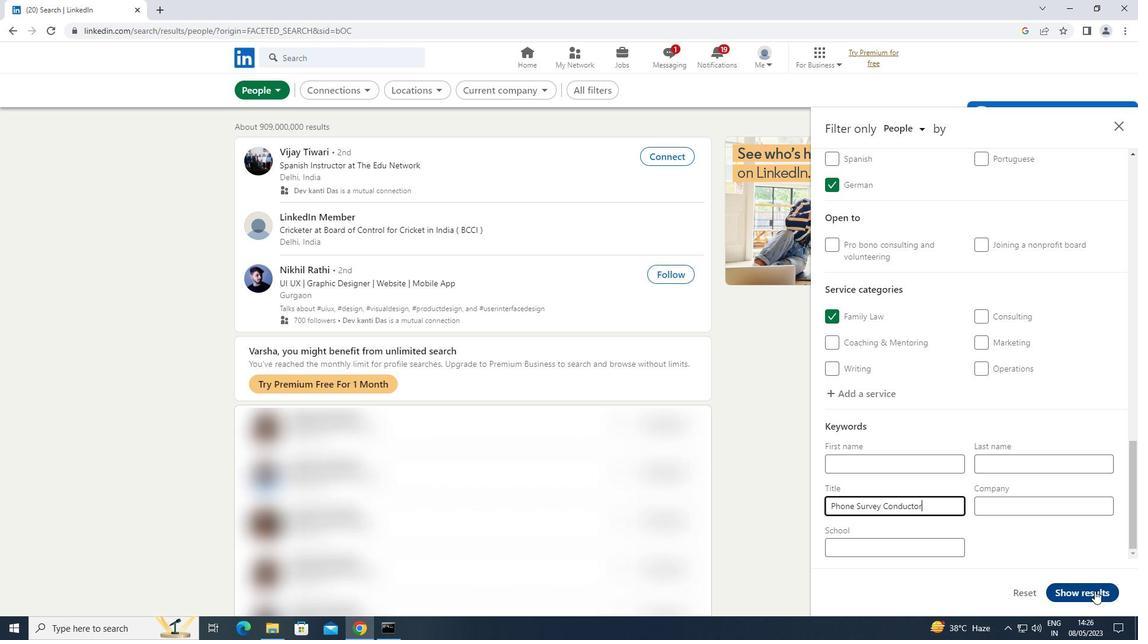 
Action: Mouse moved to (1095, 590)
Screenshot: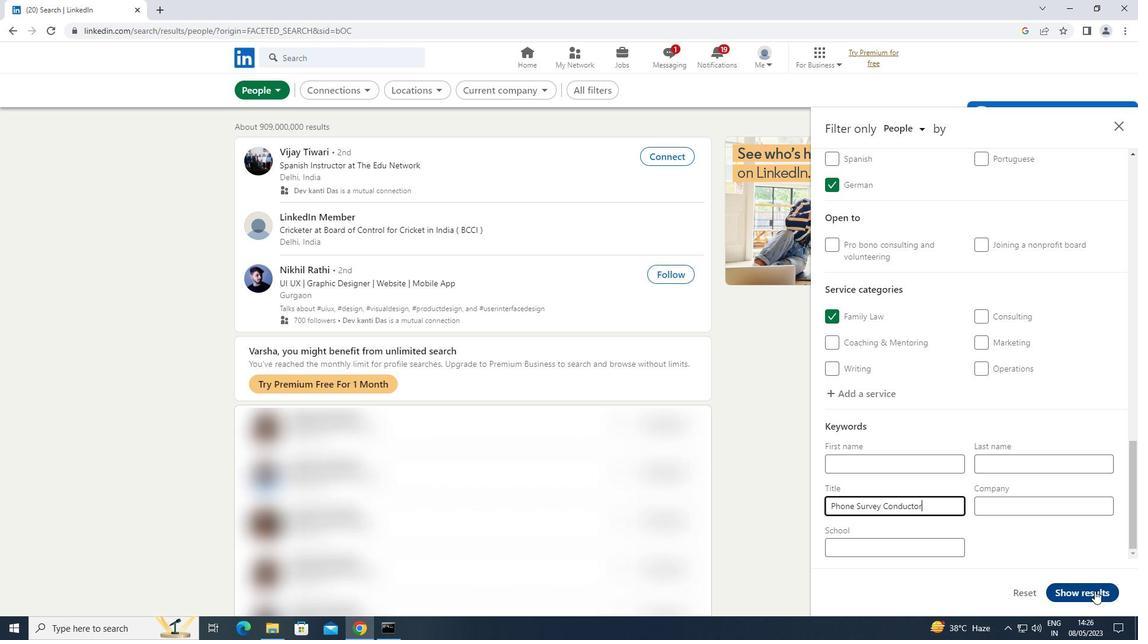
